 Task: Find connections with filter location Orai with filter topic #wellnesswith filter profile language Spanish with filter current company Sterlite Power with filter school Rani Durgavati Vishwavidyalaya with filter industry Racetracks with filter service category Research with filter keywords title Help Desk Worker/Desktop Support
Action: Mouse moved to (532, 65)
Screenshot: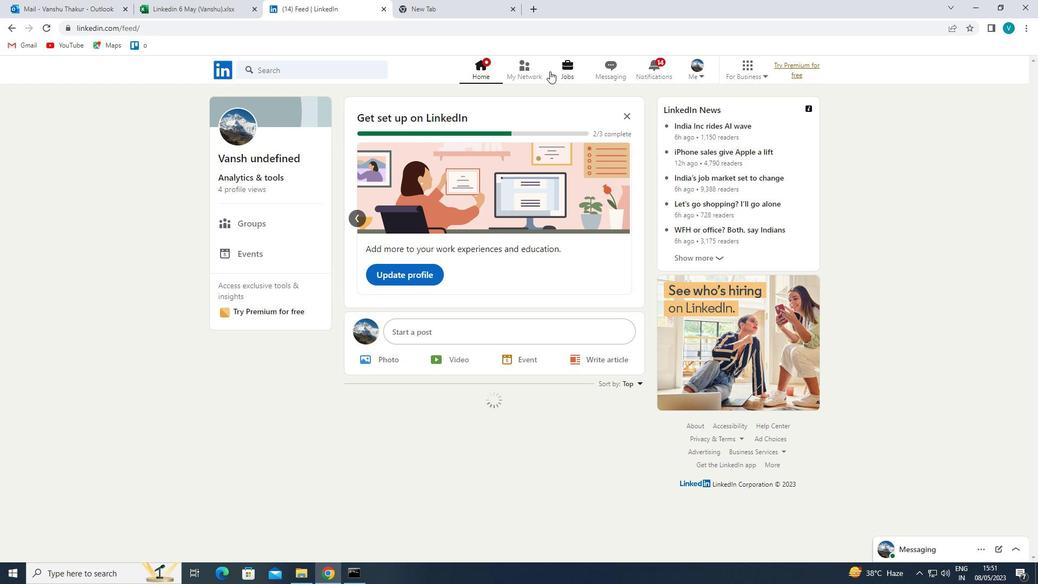 
Action: Mouse pressed left at (532, 65)
Screenshot: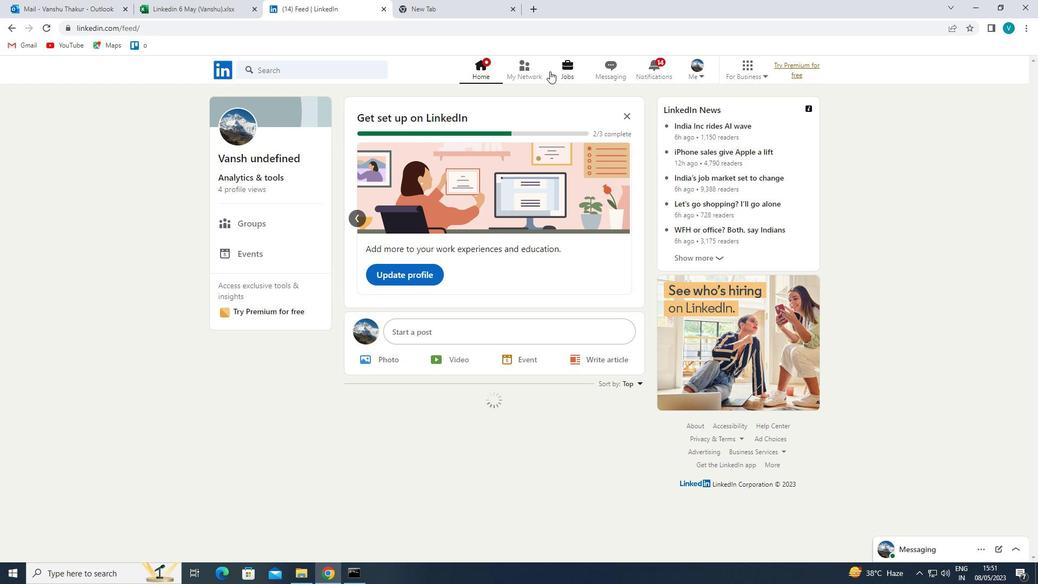 
Action: Mouse moved to (329, 122)
Screenshot: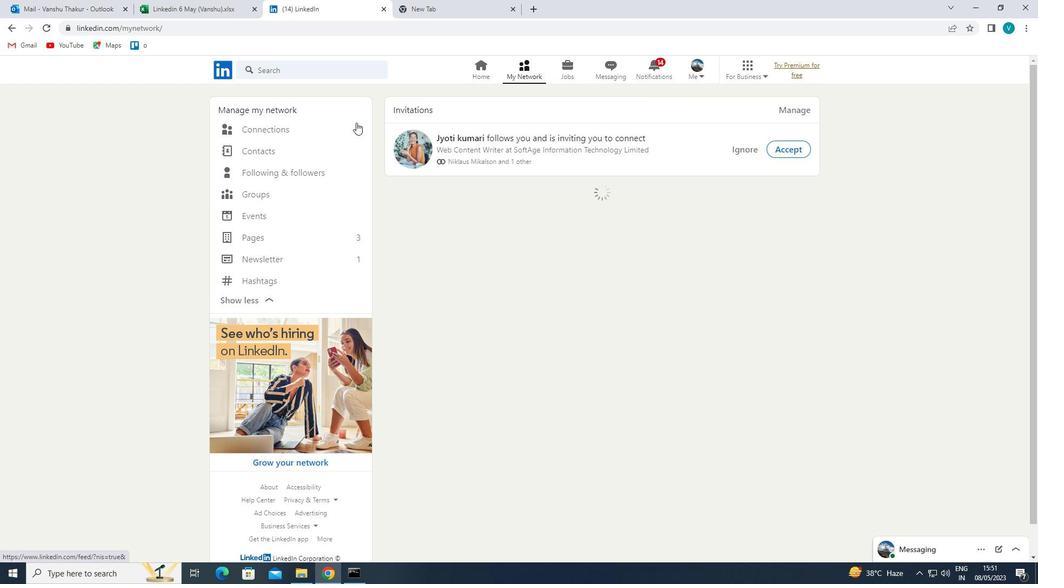 
Action: Mouse pressed left at (329, 122)
Screenshot: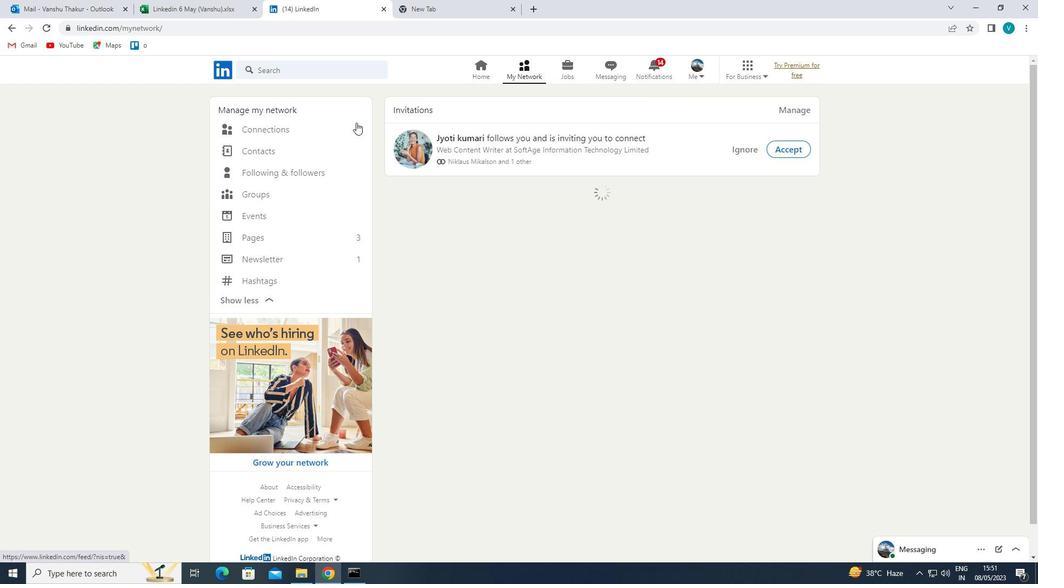 
Action: Mouse moved to (576, 130)
Screenshot: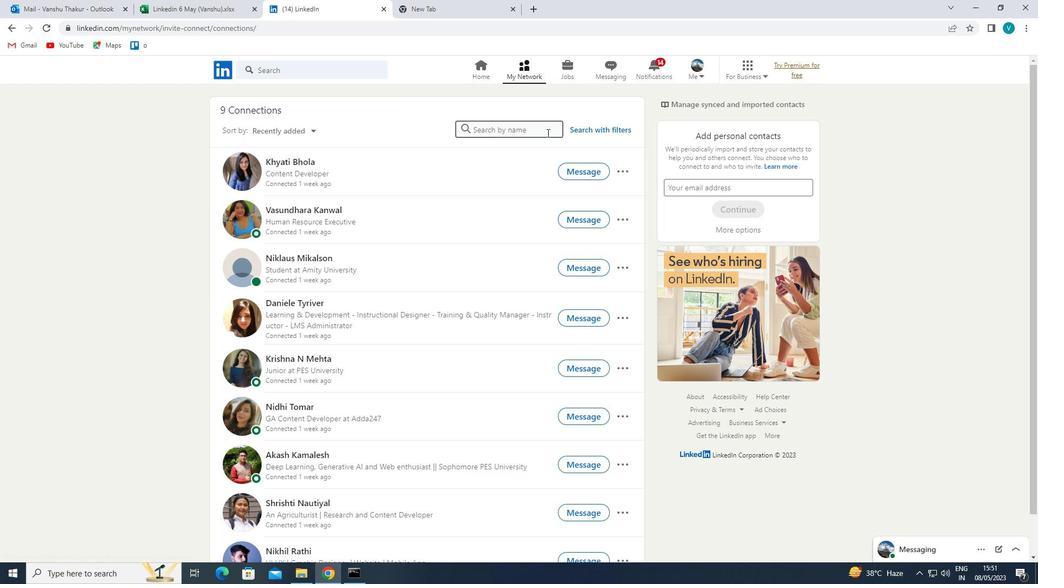 
Action: Mouse pressed left at (576, 130)
Screenshot: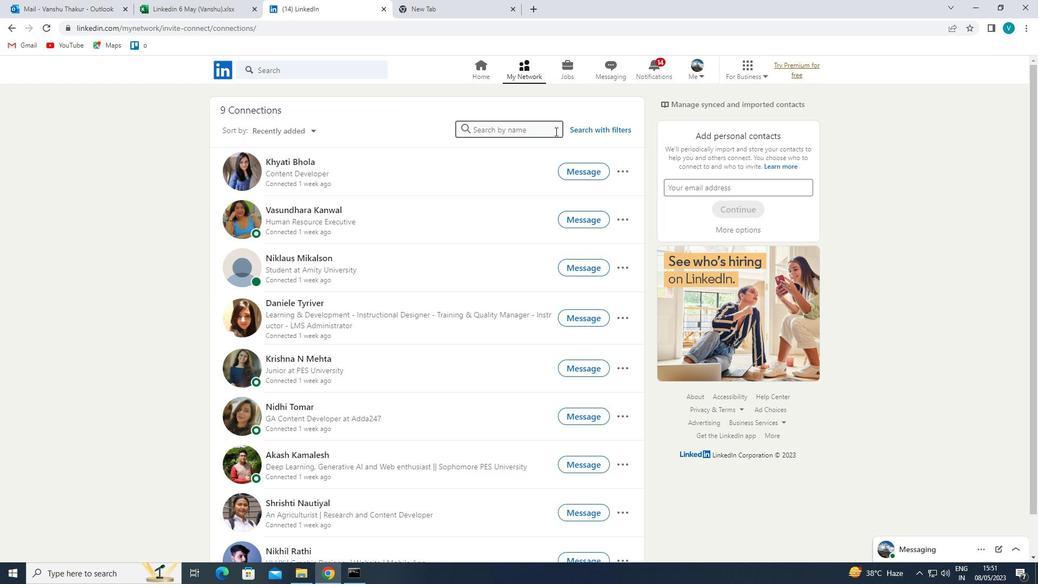 
Action: Mouse moved to (527, 98)
Screenshot: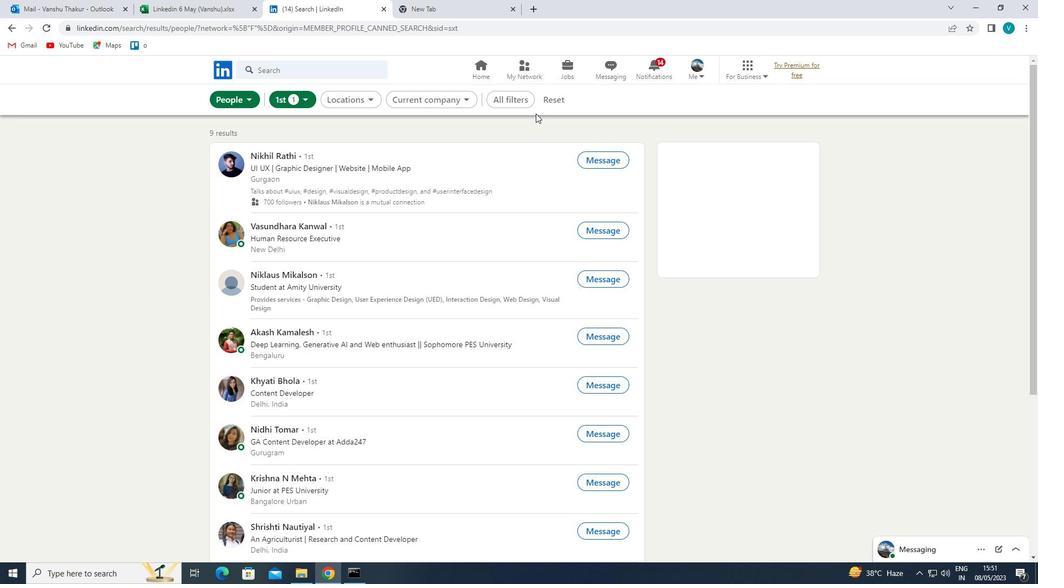 
Action: Mouse pressed left at (527, 98)
Screenshot: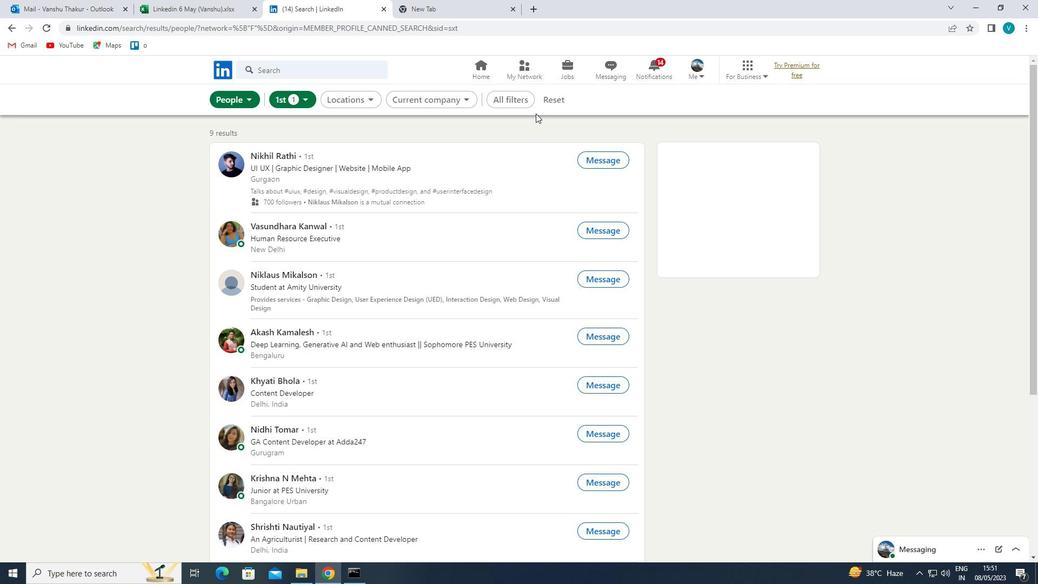 
Action: Mouse moved to (730, 185)
Screenshot: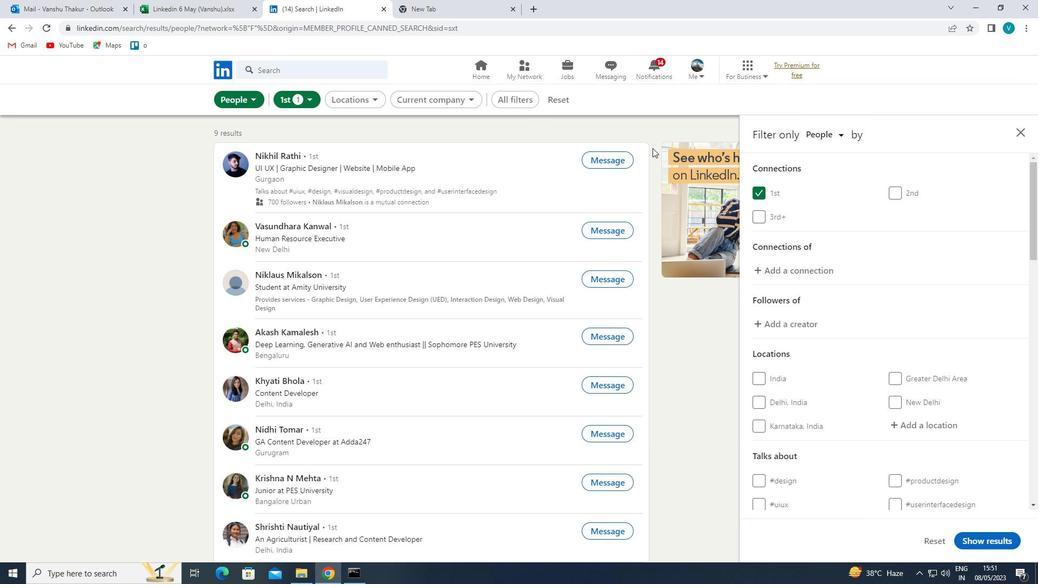 
Action: Mouse scrolled (730, 184) with delta (0, 0)
Screenshot: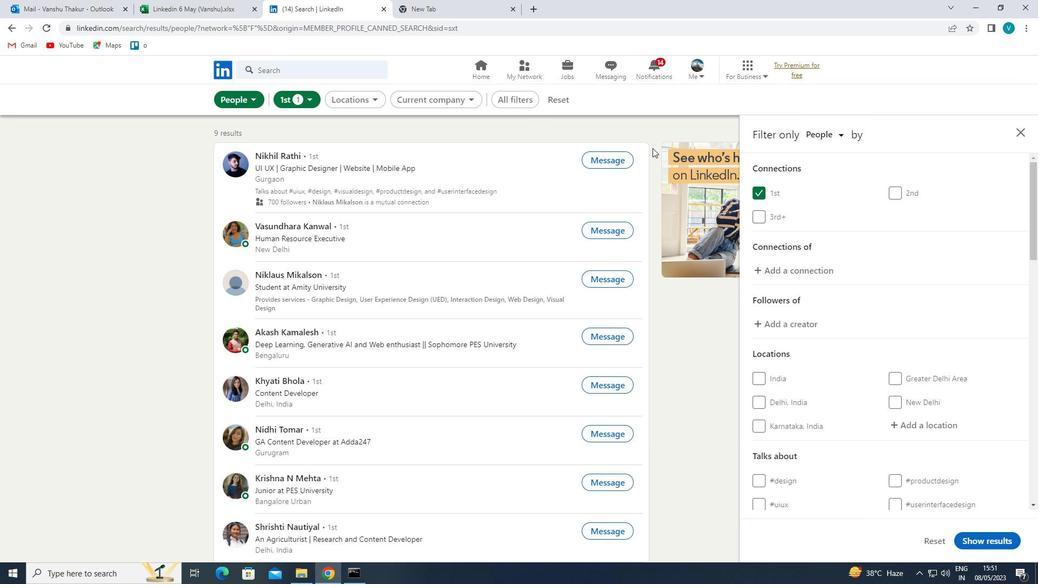 
Action: Mouse moved to (731, 187)
Screenshot: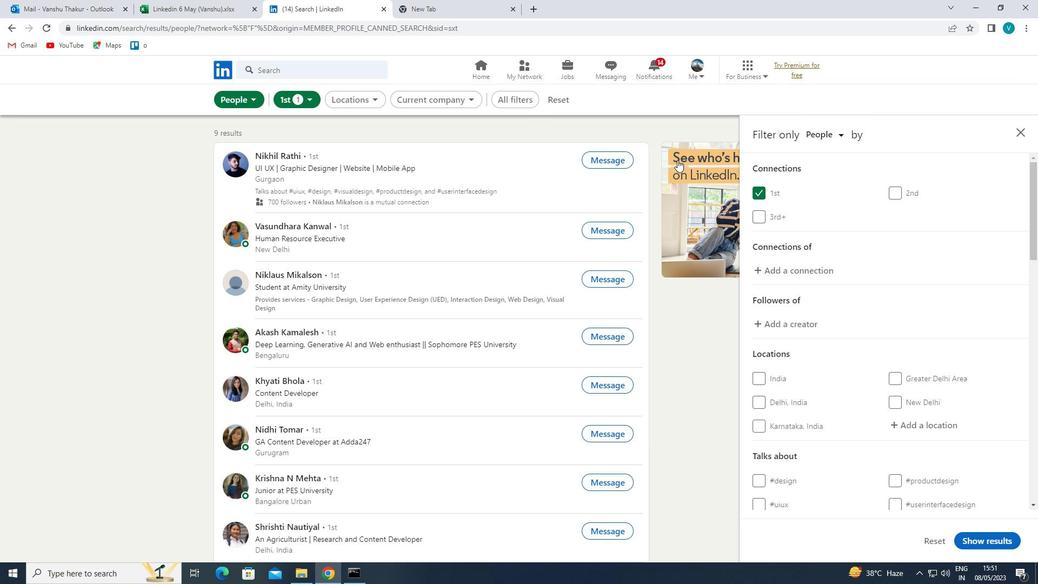 
Action: Mouse scrolled (731, 186) with delta (0, 0)
Screenshot: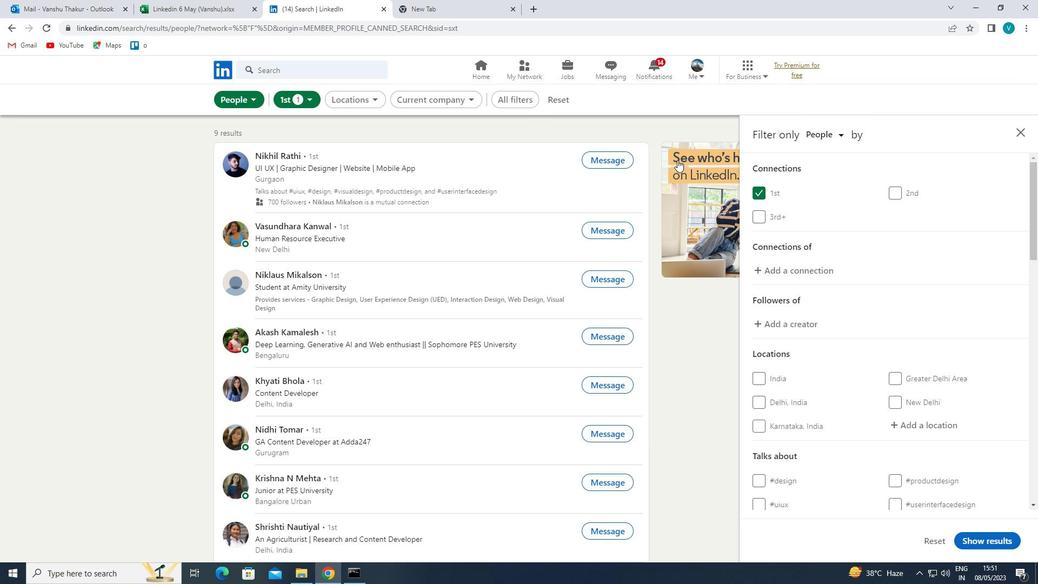 
Action: Mouse moved to (739, 193)
Screenshot: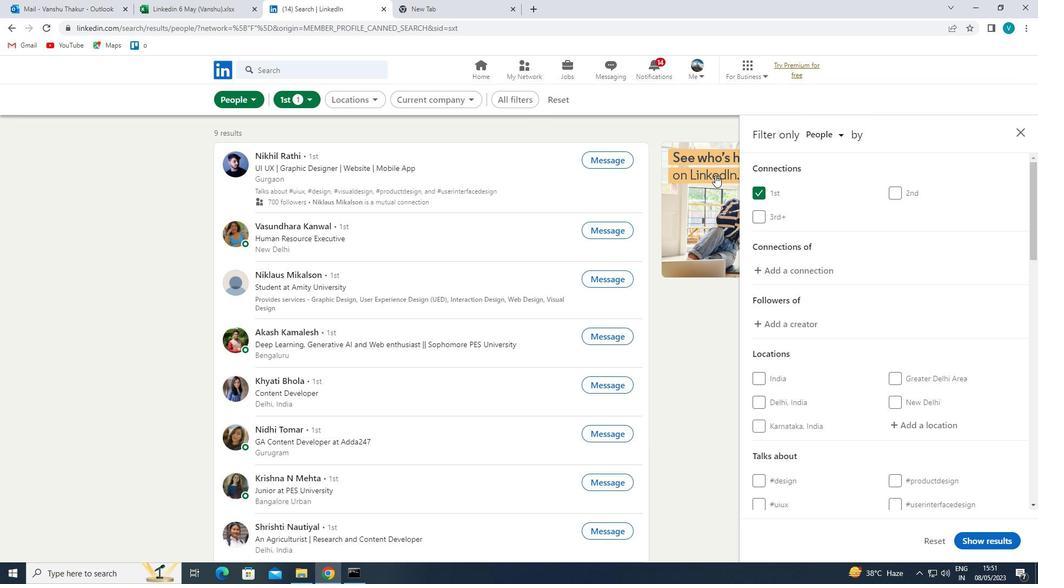 
Action: Mouse scrolled (739, 193) with delta (0, 0)
Screenshot: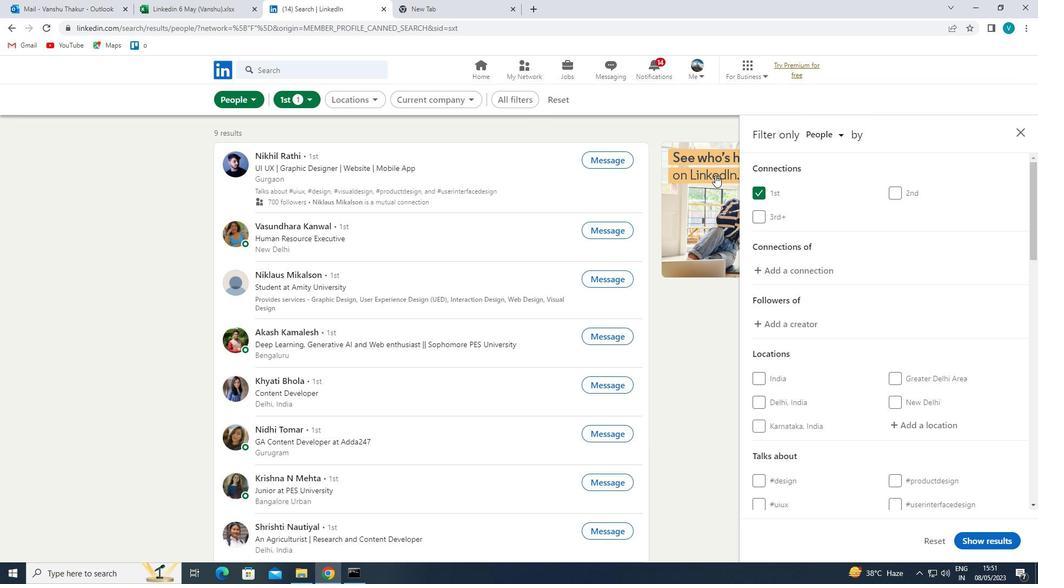 
Action: Mouse moved to (946, 310)
Screenshot: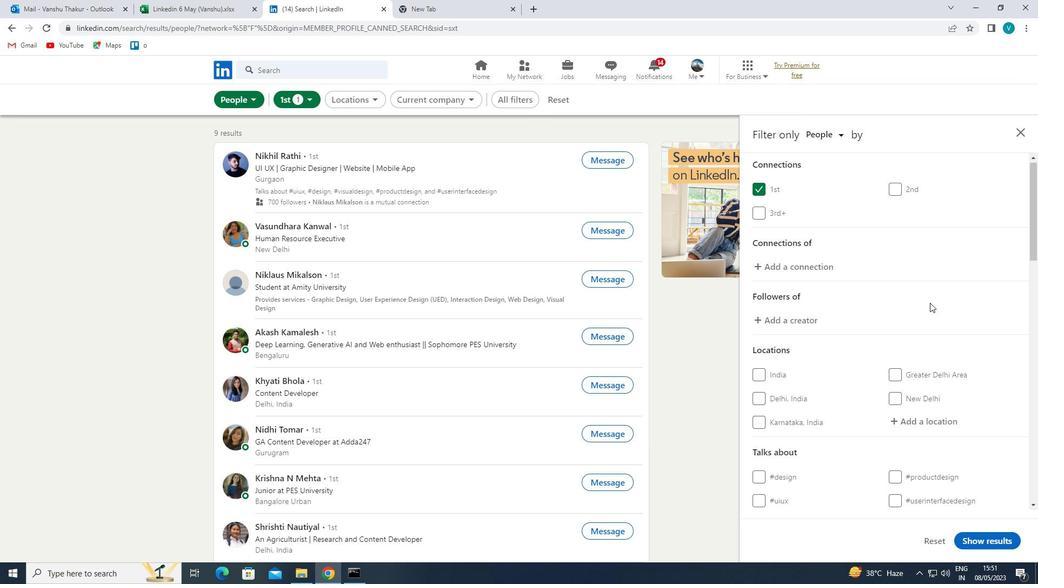 
Action: Mouse scrolled (946, 310) with delta (0, 0)
Screenshot: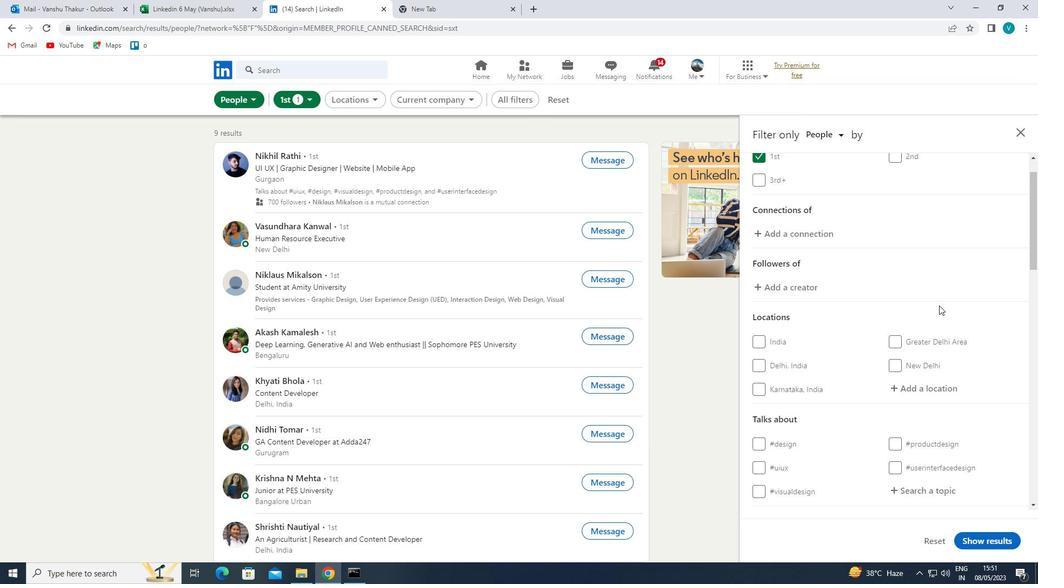 
Action: Mouse moved to (947, 312)
Screenshot: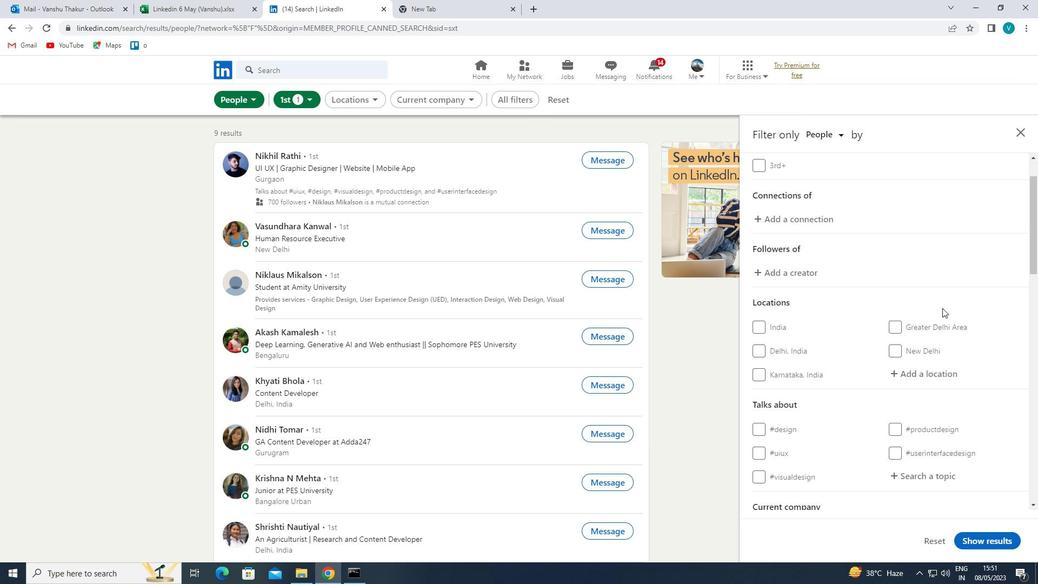 
Action: Mouse scrolled (947, 311) with delta (0, 0)
Screenshot: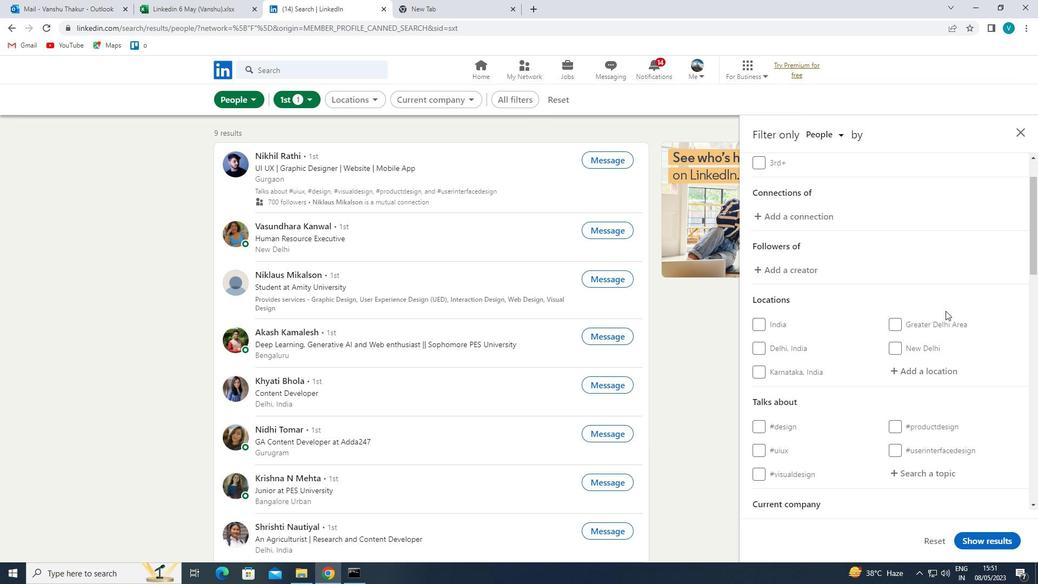
Action: Mouse moved to (954, 266)
Screenshot: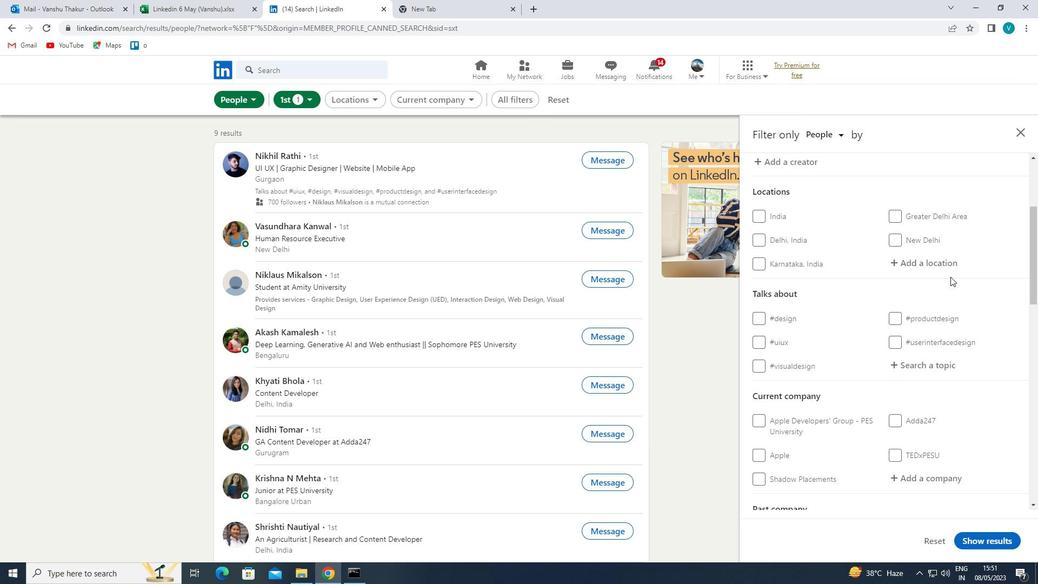 
Action: Mouse pressed left at (954, 266)
Screenshot: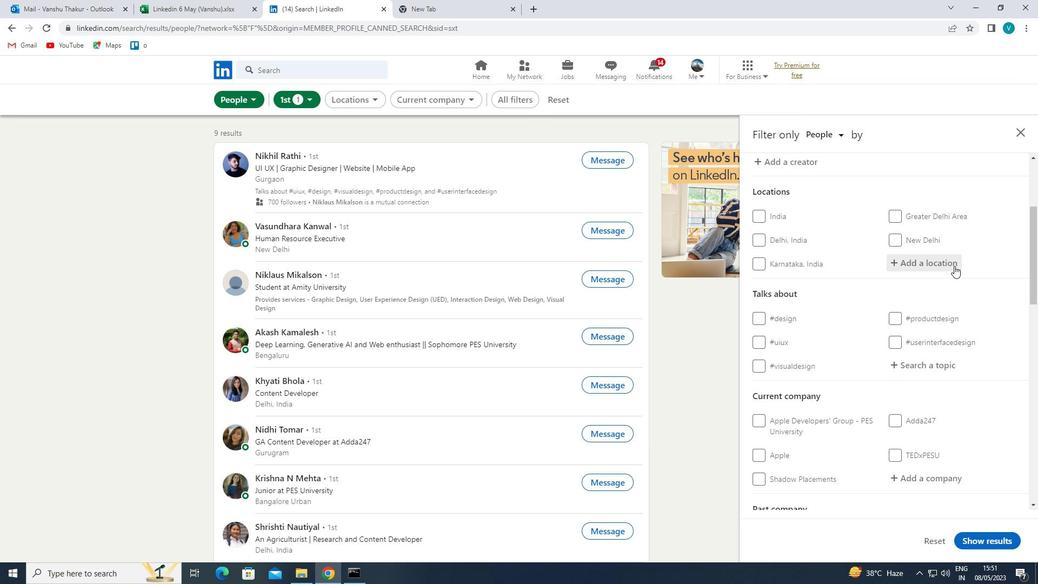 
Action: Mouse moved to (950, 262)
Screenshot: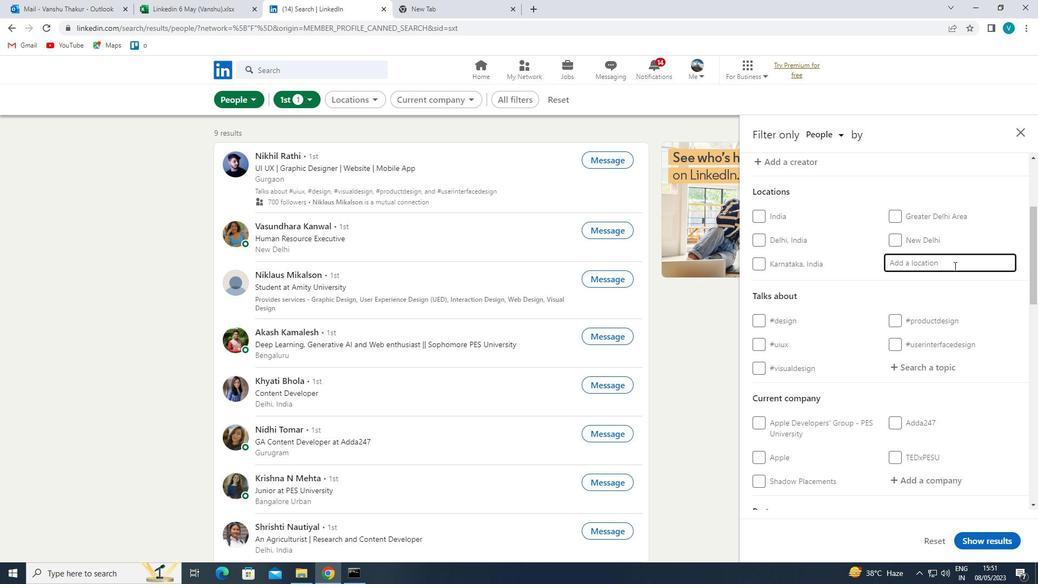 
Action: Key pressed <Key.shift>
Screenshot: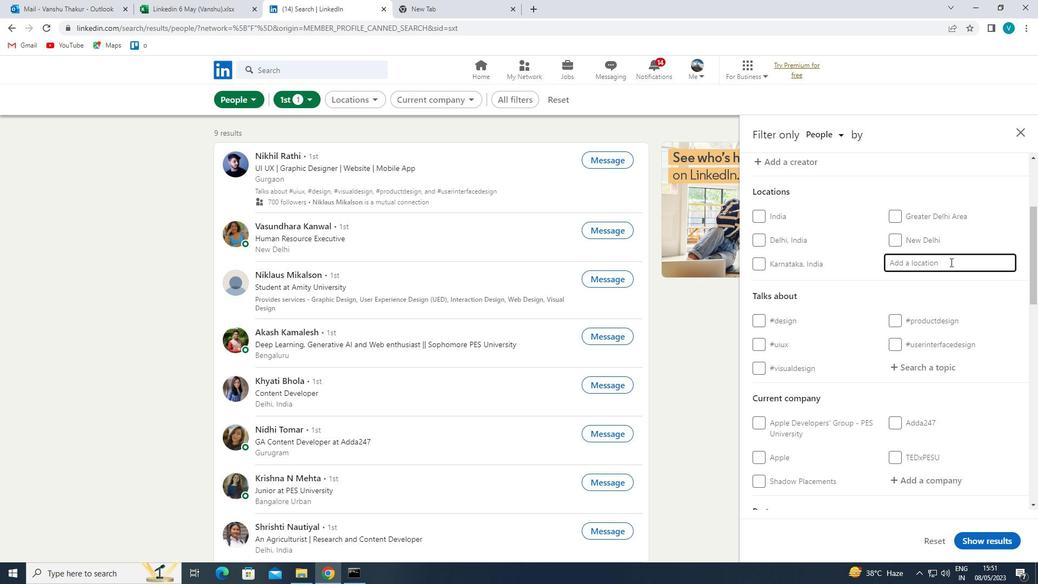 
Action: Mouse moved to (949, 261)
Screenshot: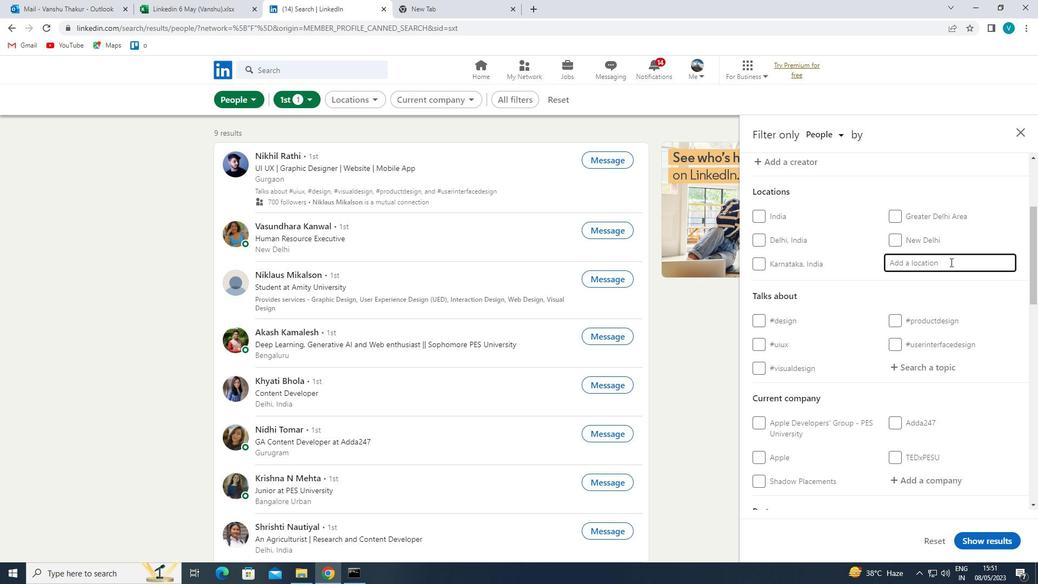 
Action: Key pressed ORAI
Screenshot: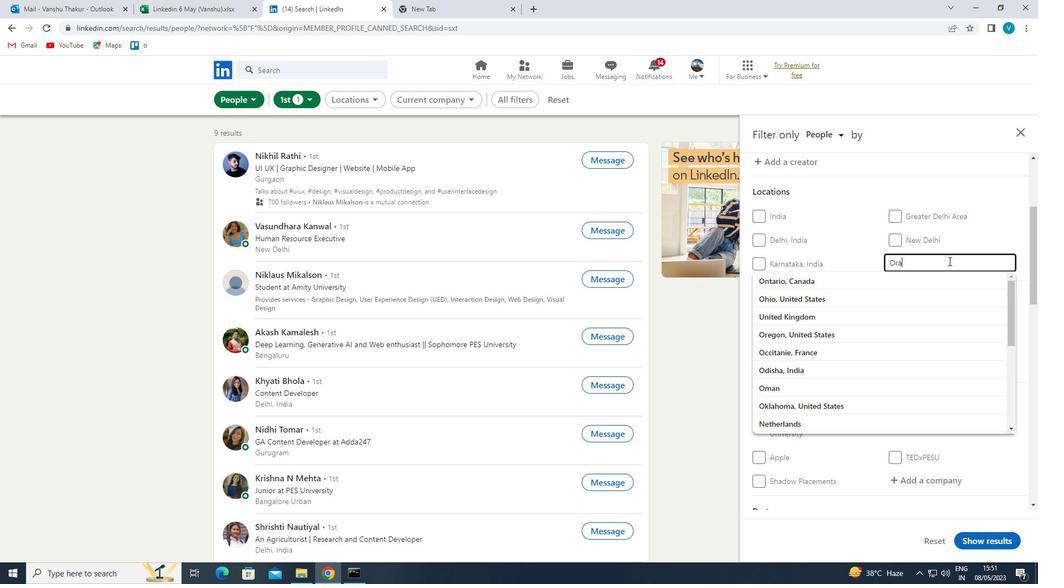 
Action: Mouse moved to (902, 273)
Screenshot: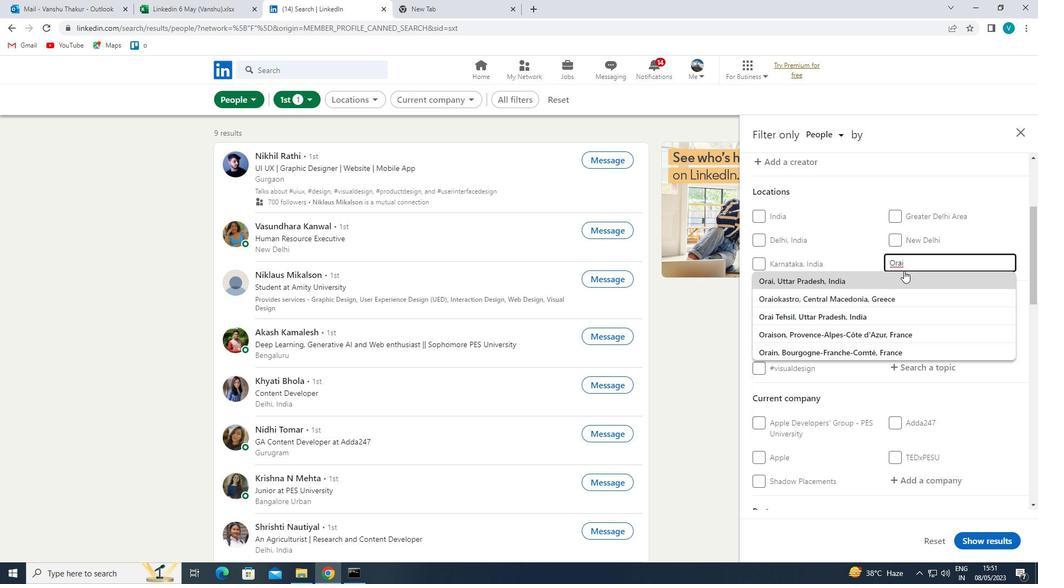 
Action: Mouse pressed left at (902, 273)
Screenshot: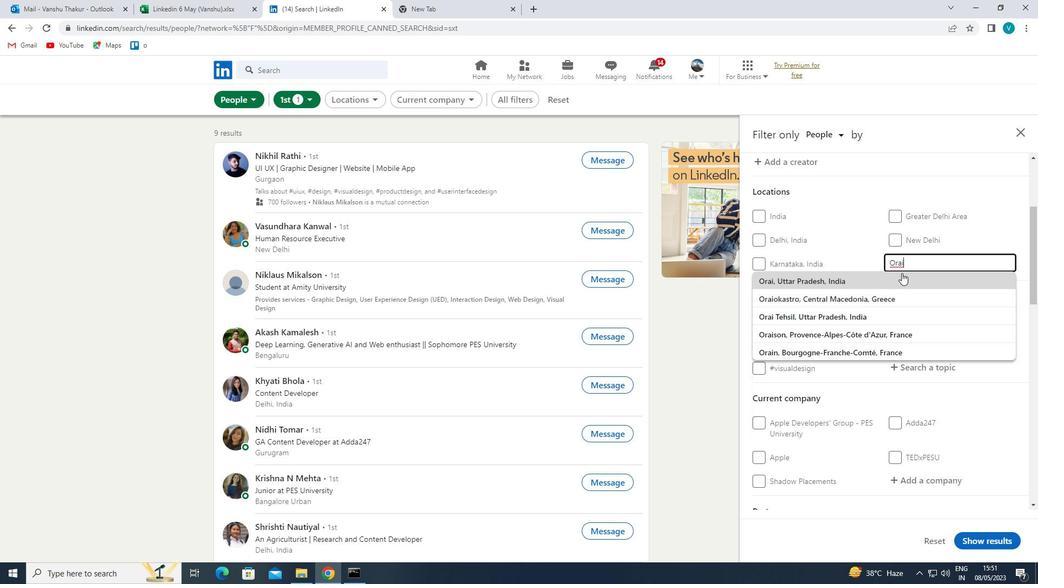 
Action: Mouse scrolled (902, 272) with delta (0, 0)
Screenshot: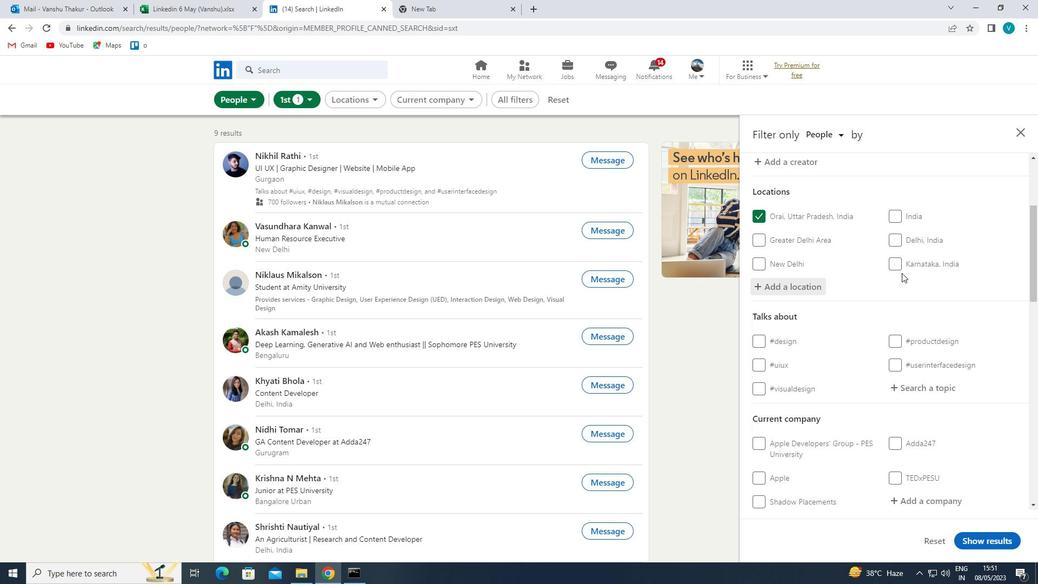 
Action: Mouse scrolled (902, 272) with delta (0, 0)
Screenshot: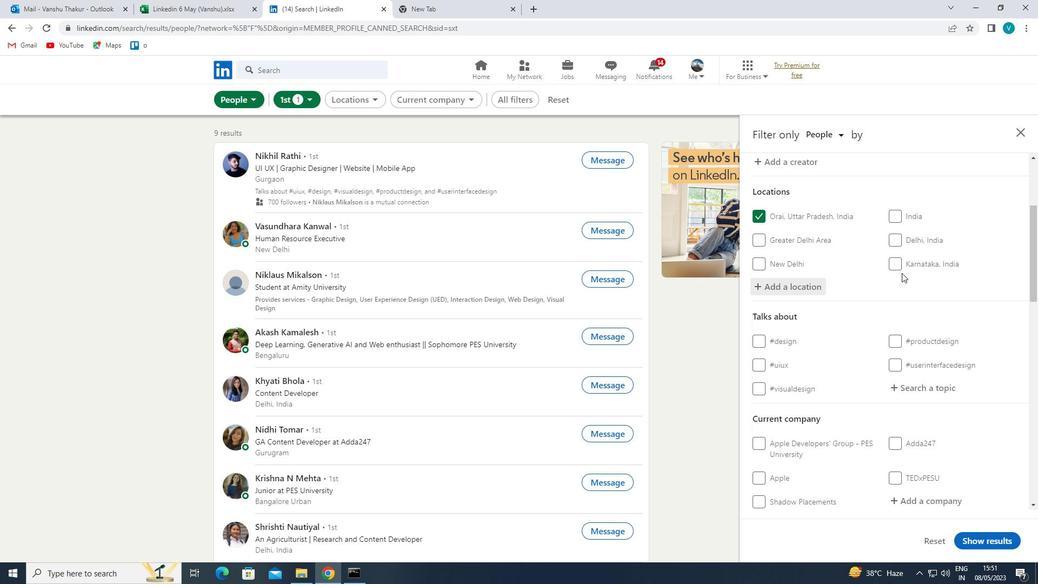 
Action: Mouse moved to (906, 280)
Screenshot: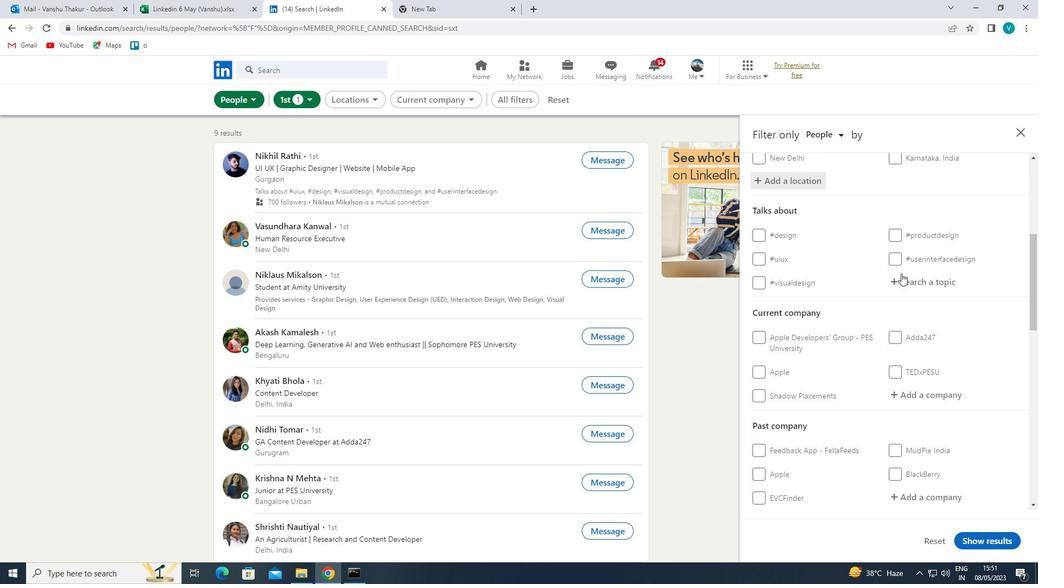 
Action: Mouse pressed left at (906, 280)
Screenshot: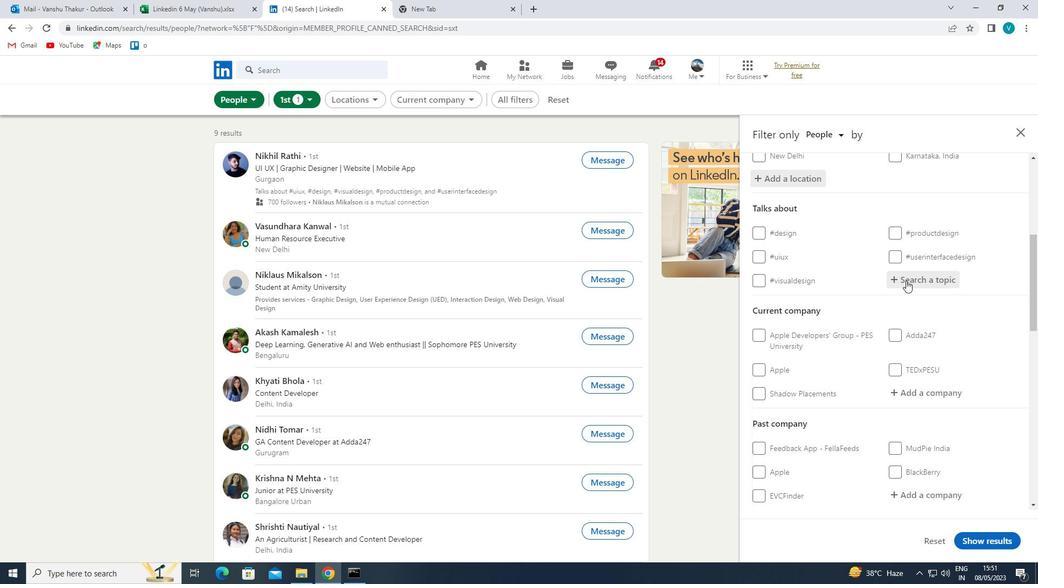 
Action: Key pressed WELLNESS
Screenshot: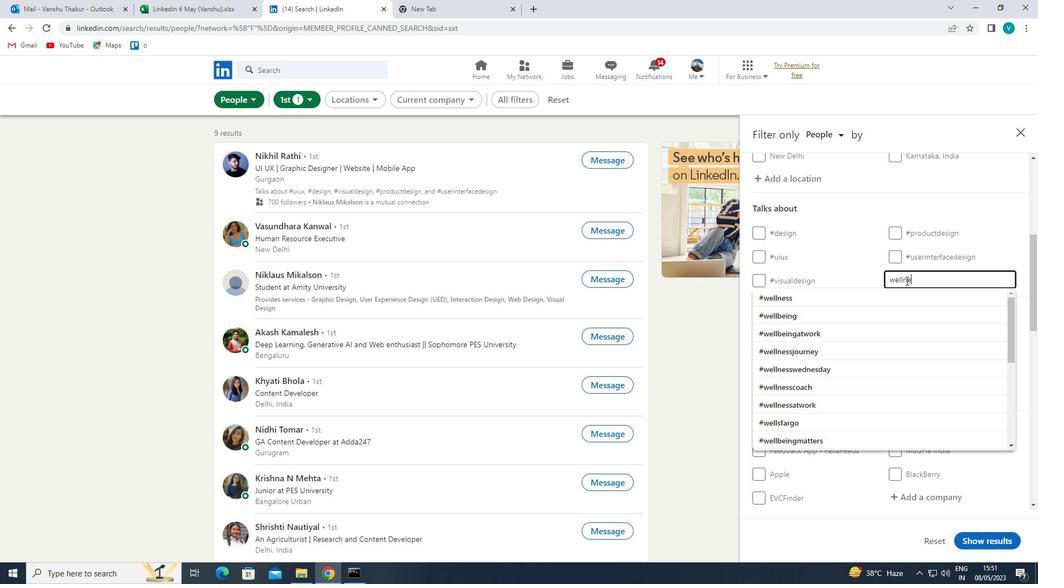 
Action: Mouse moved to (898, 293)
Screenshot: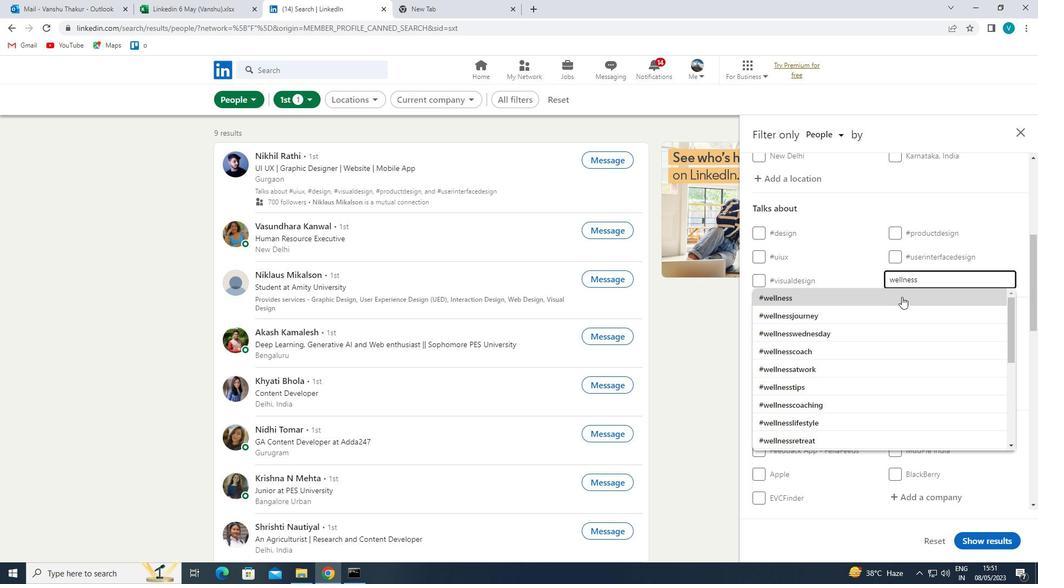
Action: Mouse pressed left at (898, 293)
Screenshot: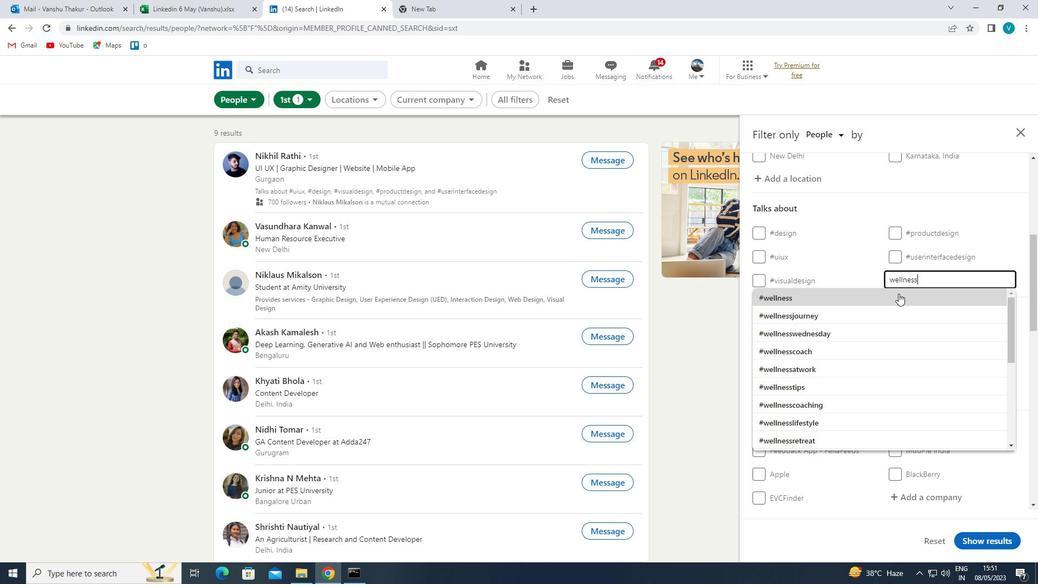 
Action: Mouse scrolled (898, 293) with delta (0, 0)
Screenshot: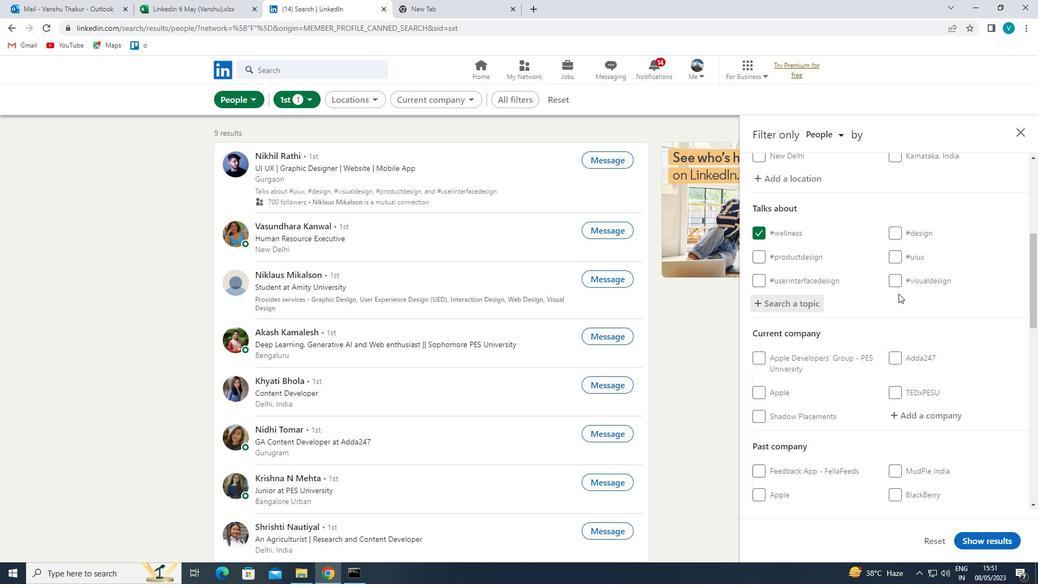 
Action: Mouse scrolled (898, 293) with delta (0, 0)
Screenshot: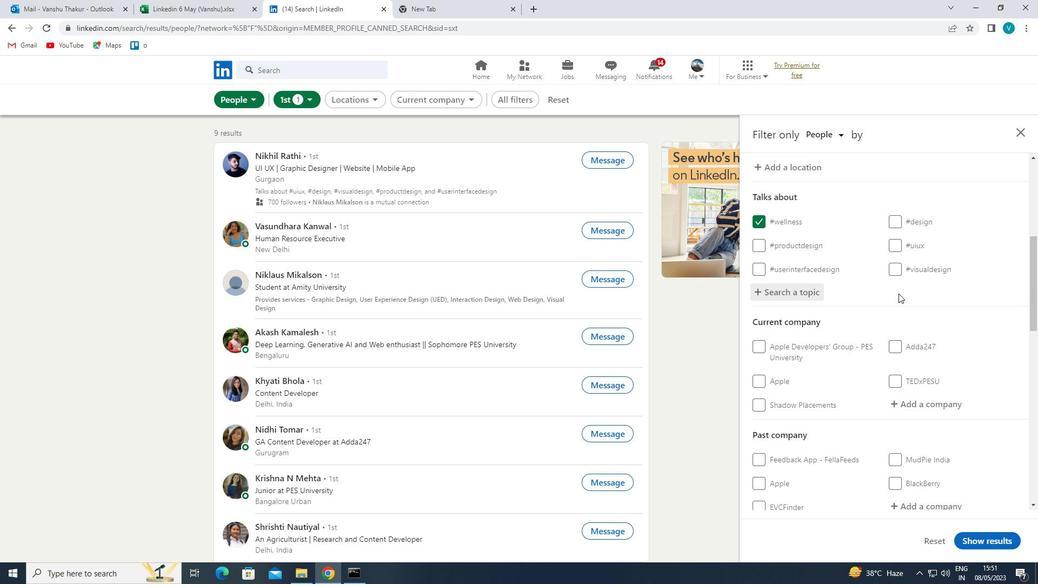 
Action: Mouse moved to (904, 301)
Screenshot: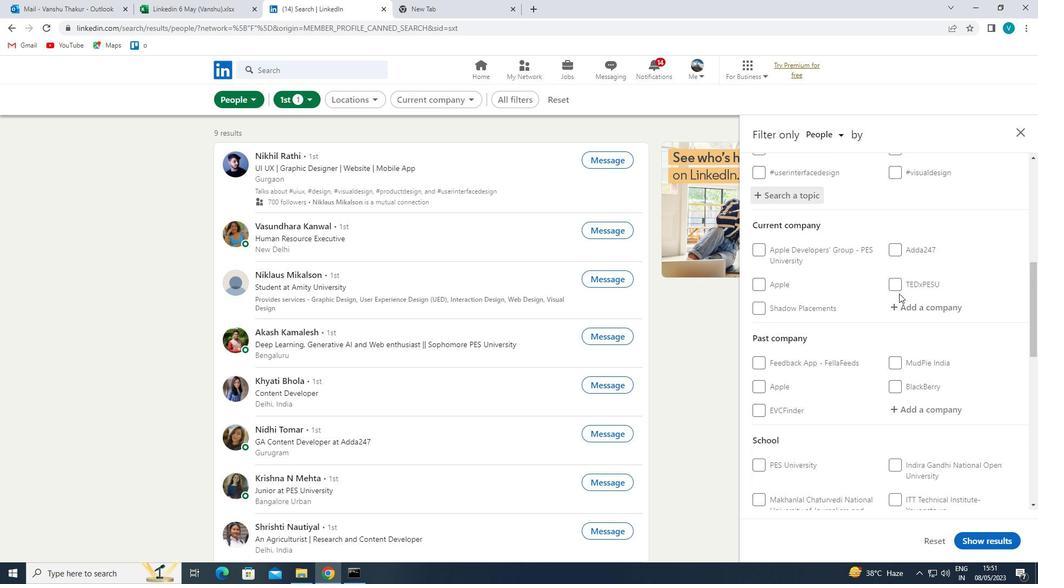 
Action: Mouse pressed left at (904, 301)
Screenshot: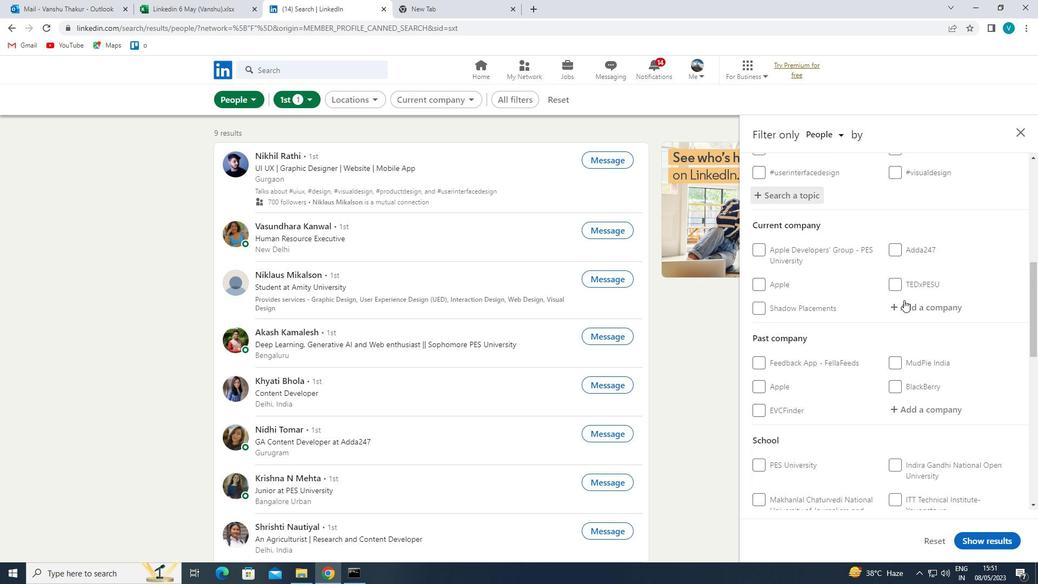 
Action: Key pressed <Key.shift>STERLITE
Screenshot: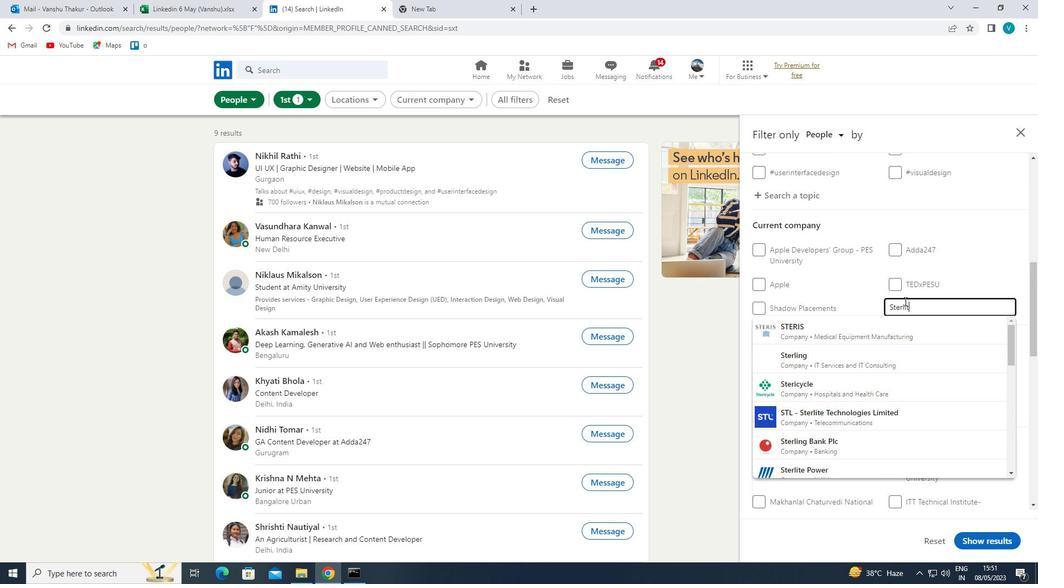 
Action: Mouse moved to (911, 361)
Screenshot: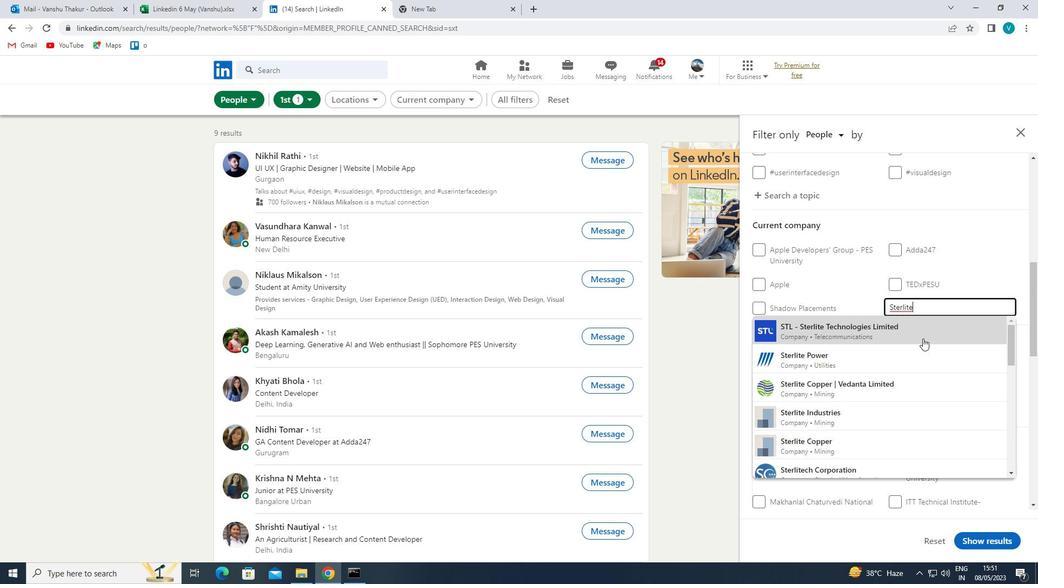 
Action: Mouse pressed left at (911, 361)
Screenshot: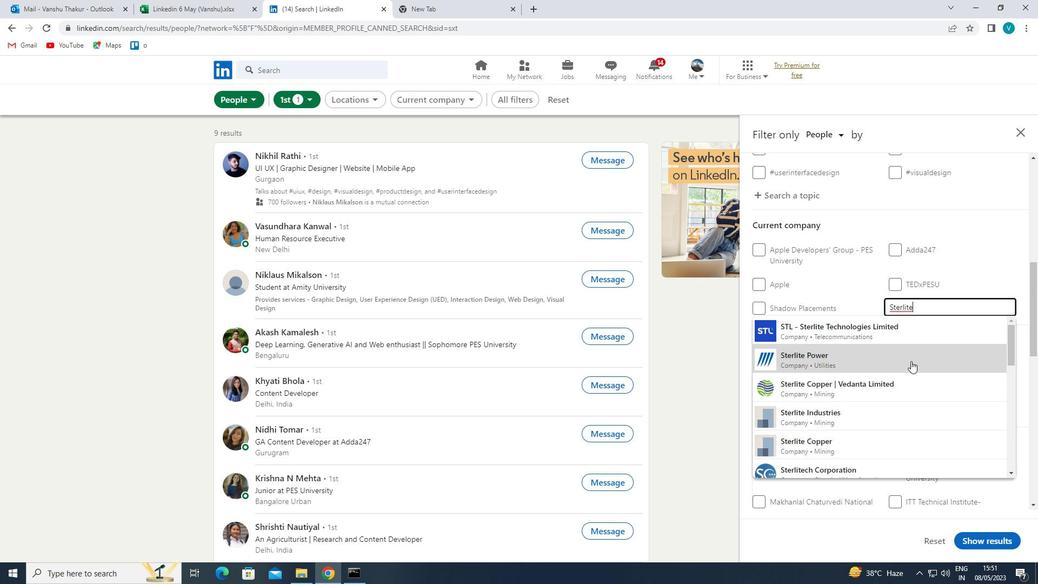 
Action: Mouse moved to (912, 361)
Screenshot: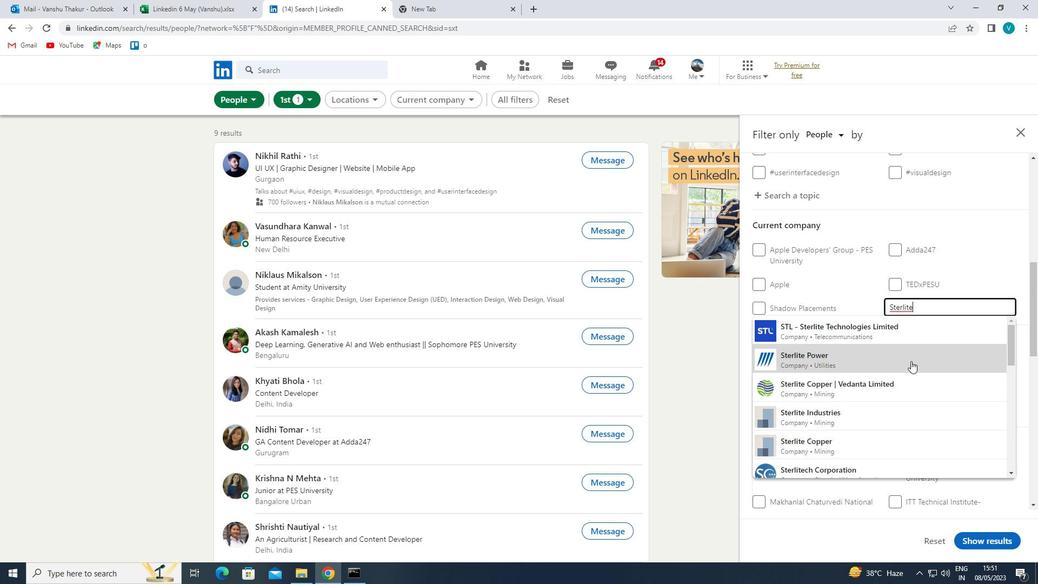 
Action: Mouse scrolled (912, 360) with delta (0, 0)
Screenshot: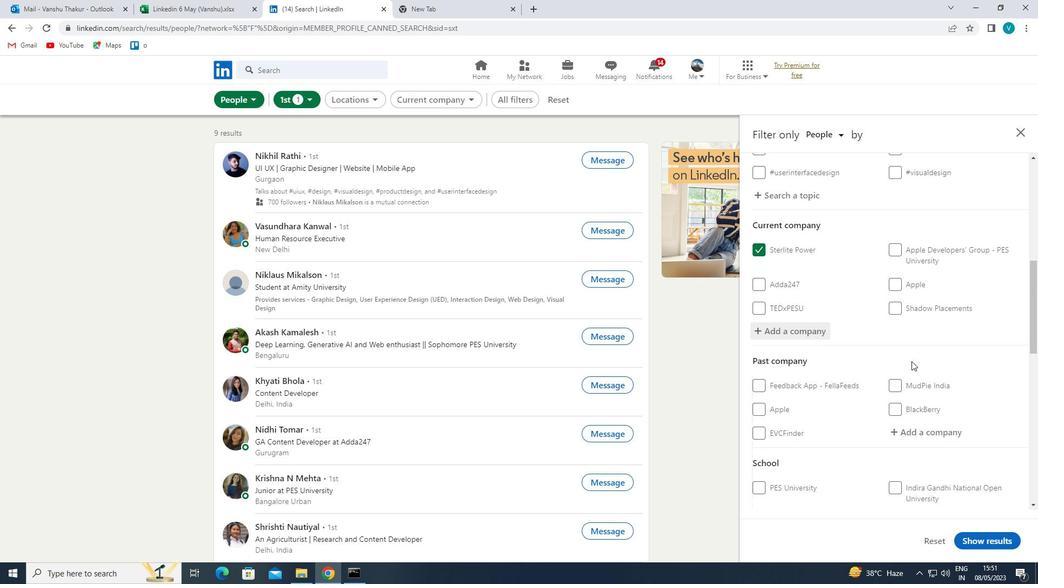 
Action: Mouse scrolled (912, 360) with delta (0, 0)
Screenshot: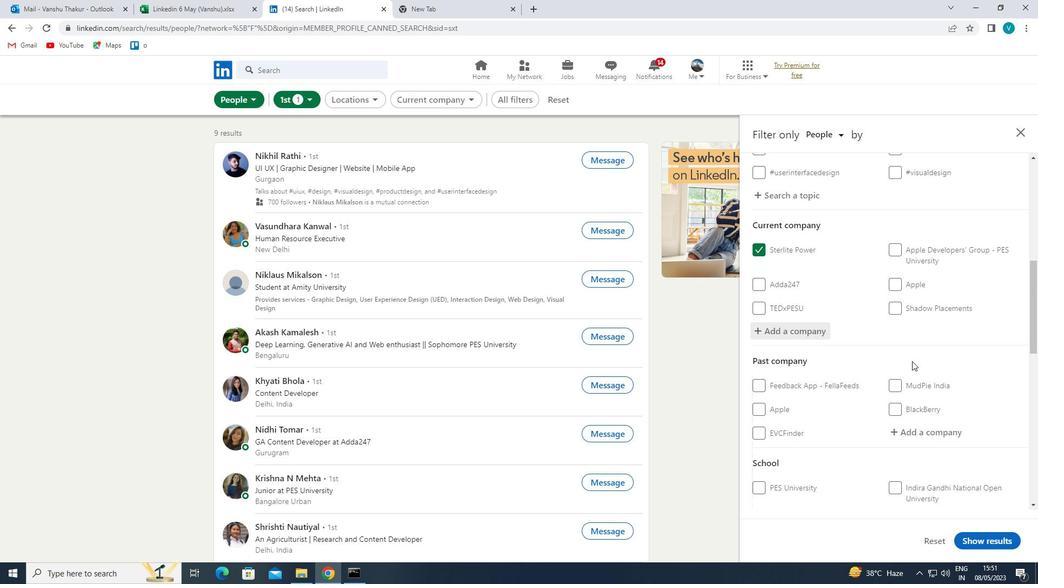 
Action: Mouse scrolled (912, 360) with delta (0, 0)
Screenshot: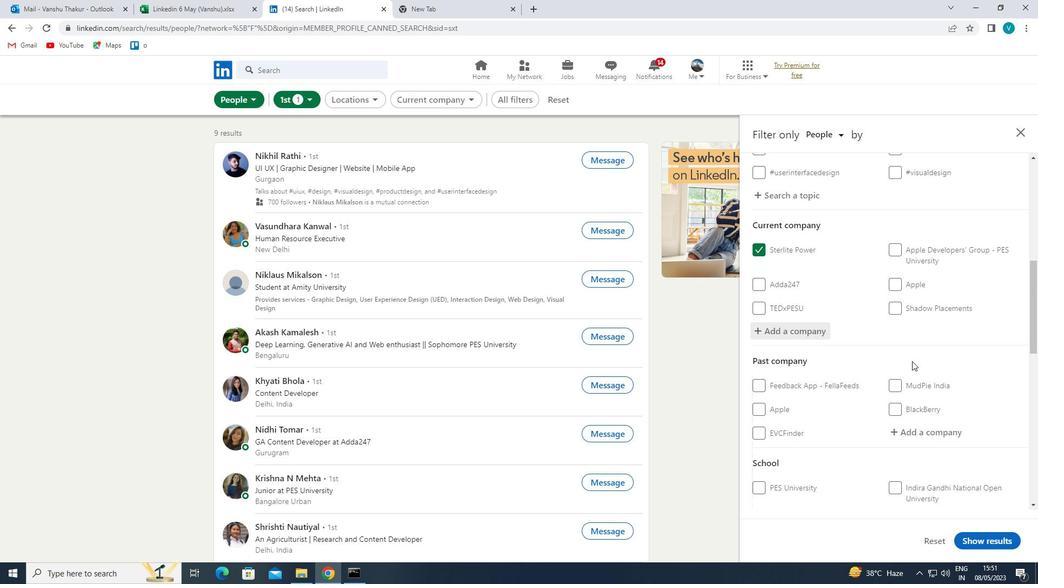 
Action: Mouse moved to (931, 402)
Screenshot: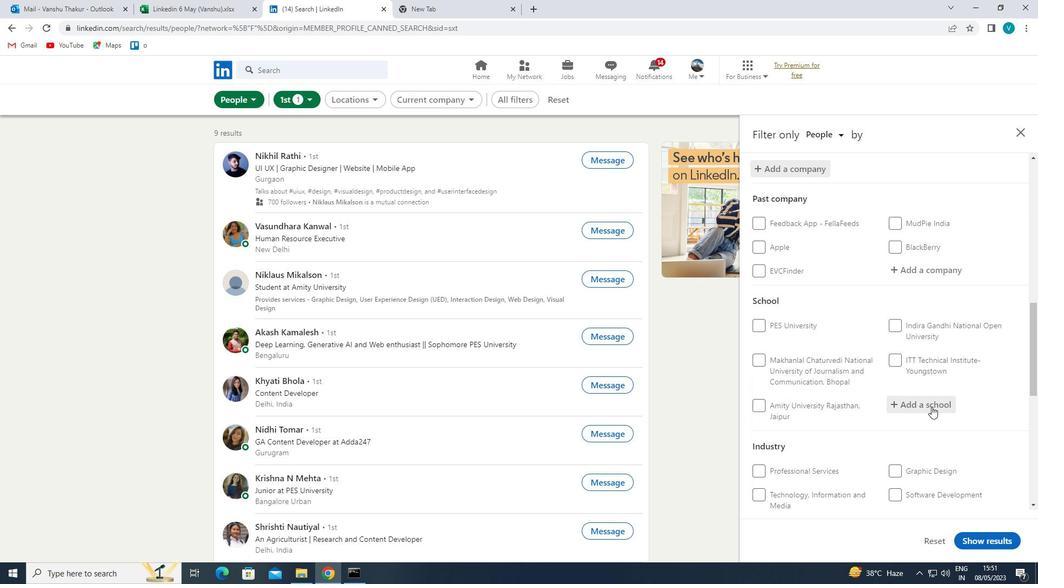 
Action: Mouse pressed left at (931, 402)
Screenshot: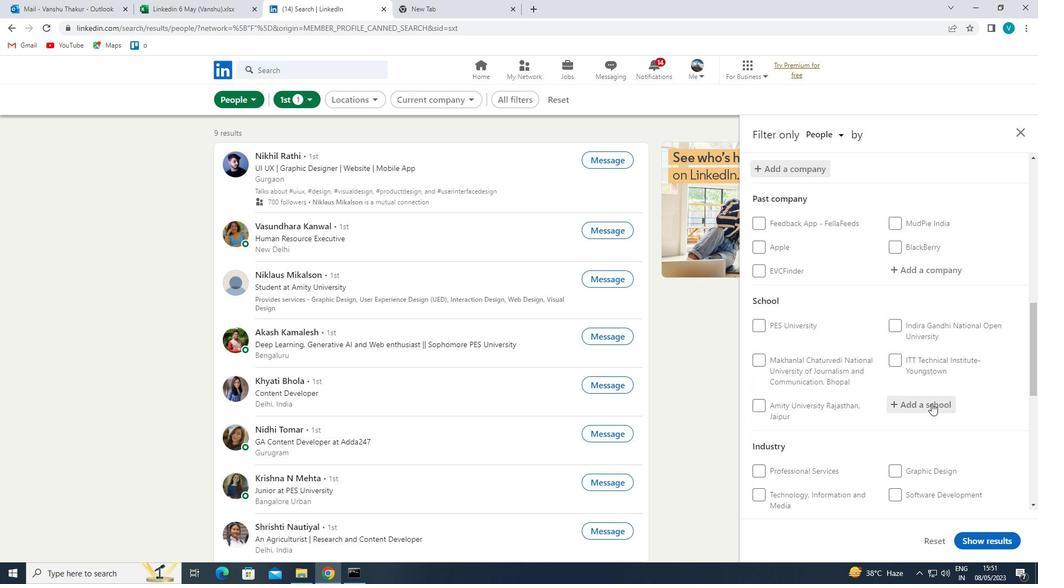 
Action: Mouse moved to (931, 402)
Screenshot: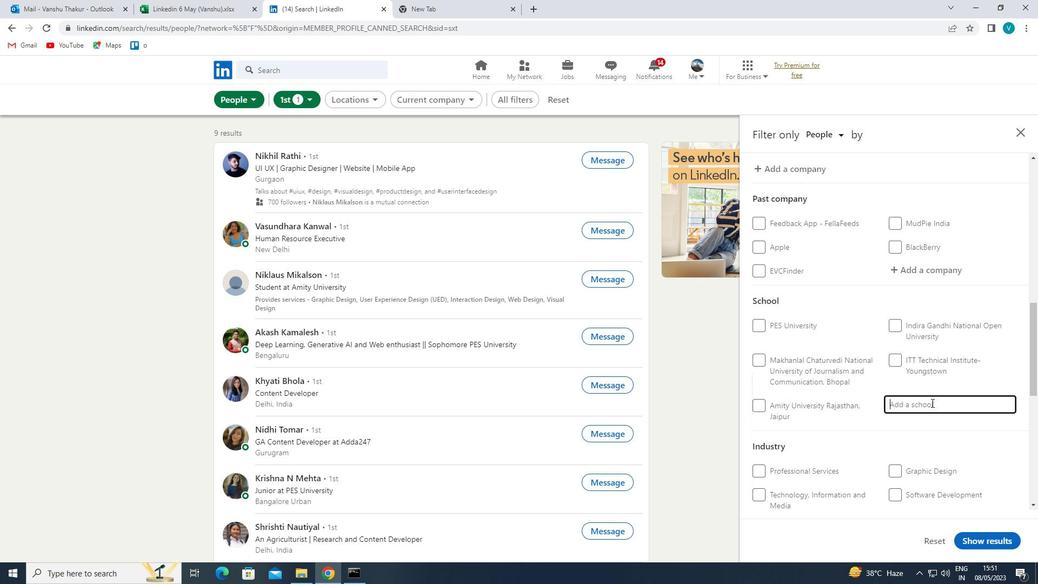 
Action: Key pressed <Key.shift>RANI<Key.space><Key.shift><Key.shift><Key.shift><Key.shift><Key.shift><Key.shift>DURGAVATI
Screenshot: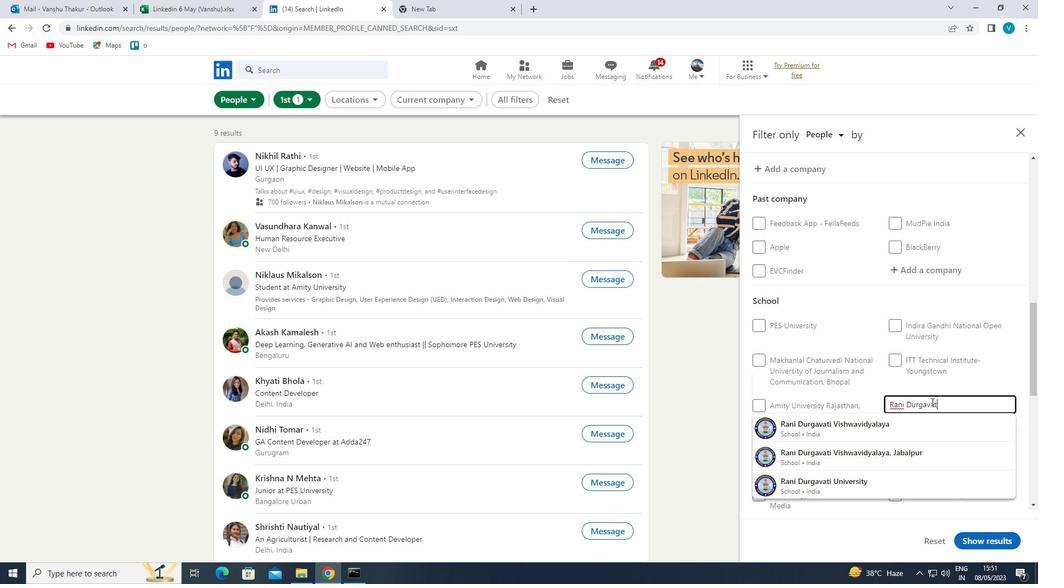 
Action: Mouse moved to (926, 417)
Screenshot: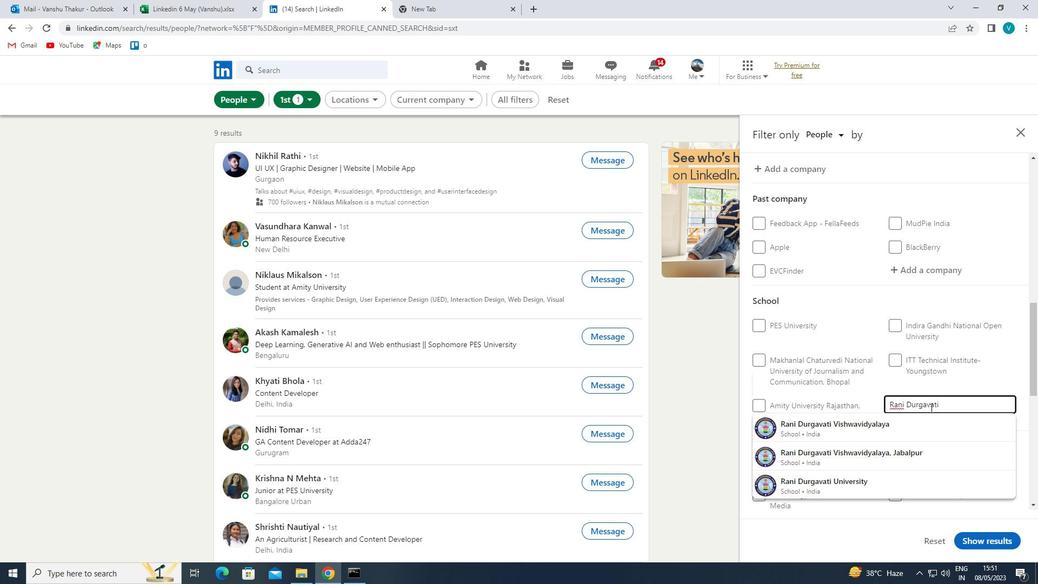 
Action: Mouse pressed left at (926, 417)
Screenshot: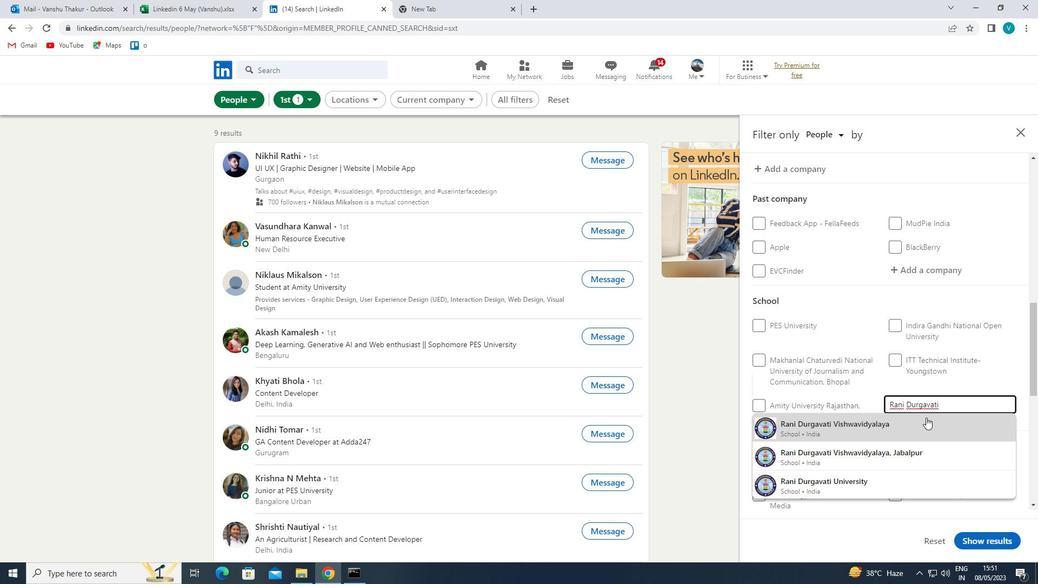 
Action: Mouse scrolled (926, 416) with delta (0, 0)
Screenshot: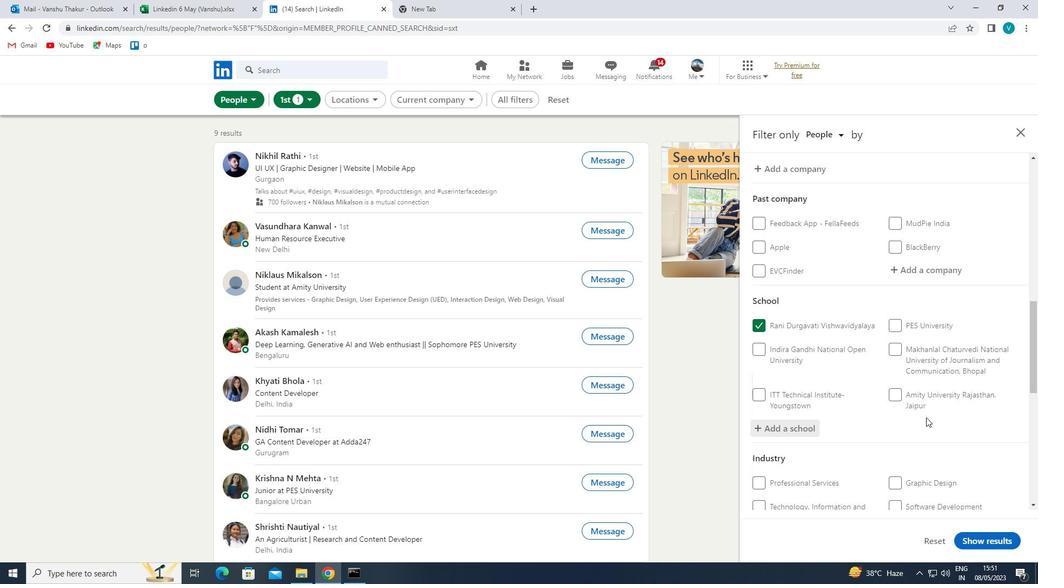 
Action: Mouse scrolled (926, 416) with delta (0, 0)
Screenshot: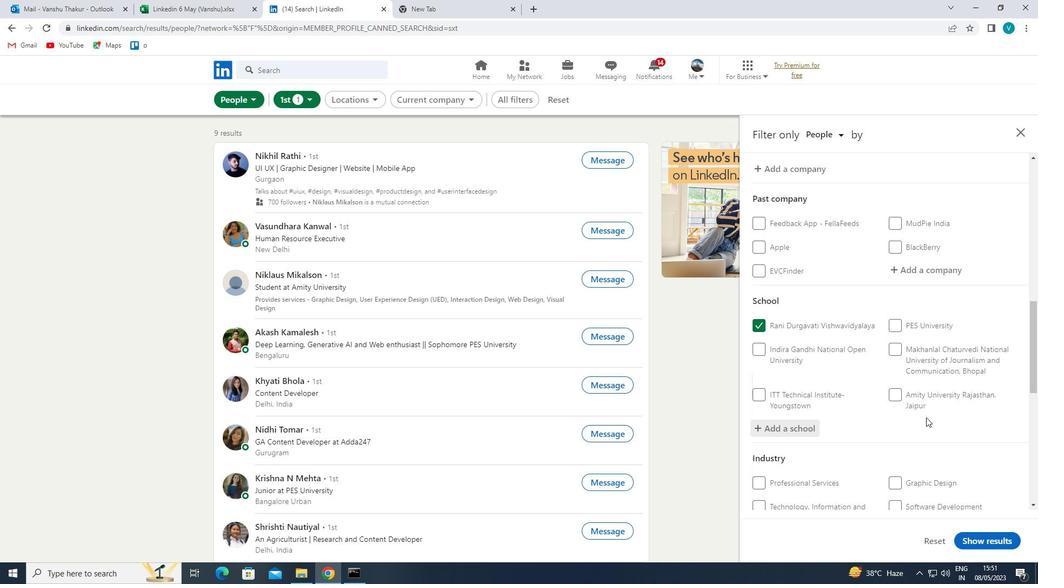 
Action: Mouse scrolled (926, 416) with delta (0, 0)
Screenshot: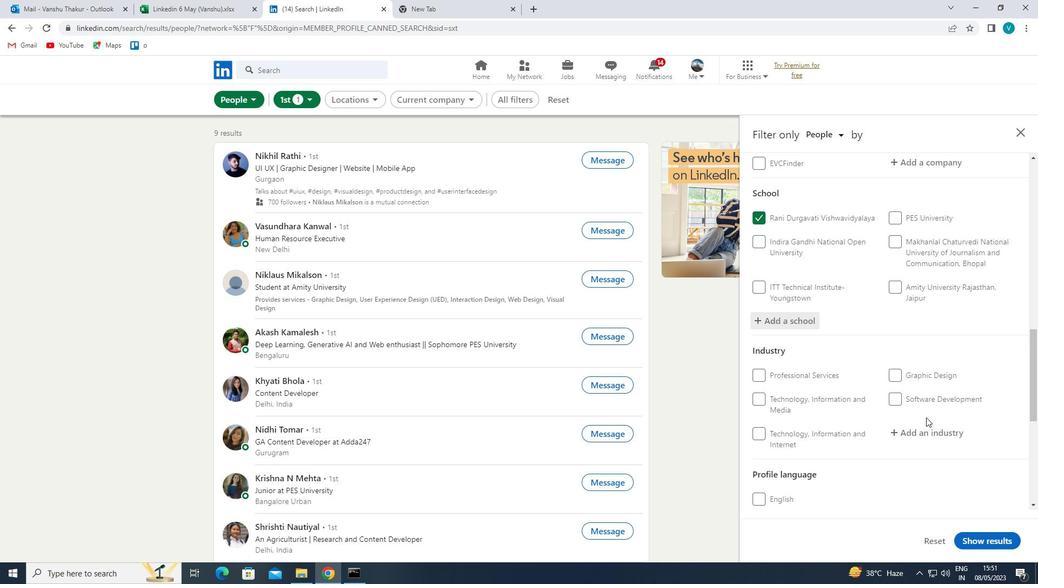 
Action: Mouse moved to (929, 377)
Screenshot: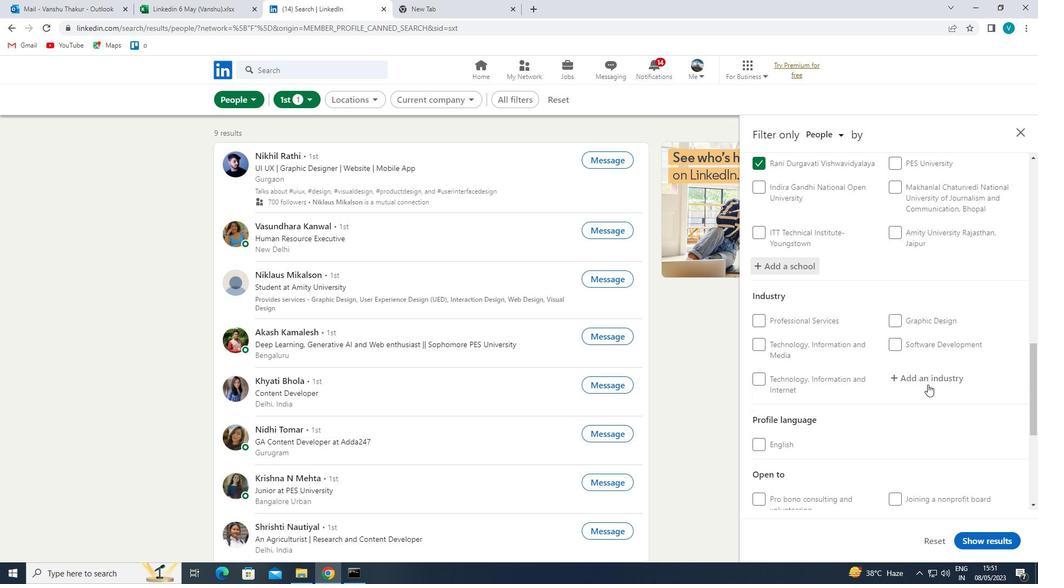
Action: Mouse pressed left at (929, 377)
Screenshot: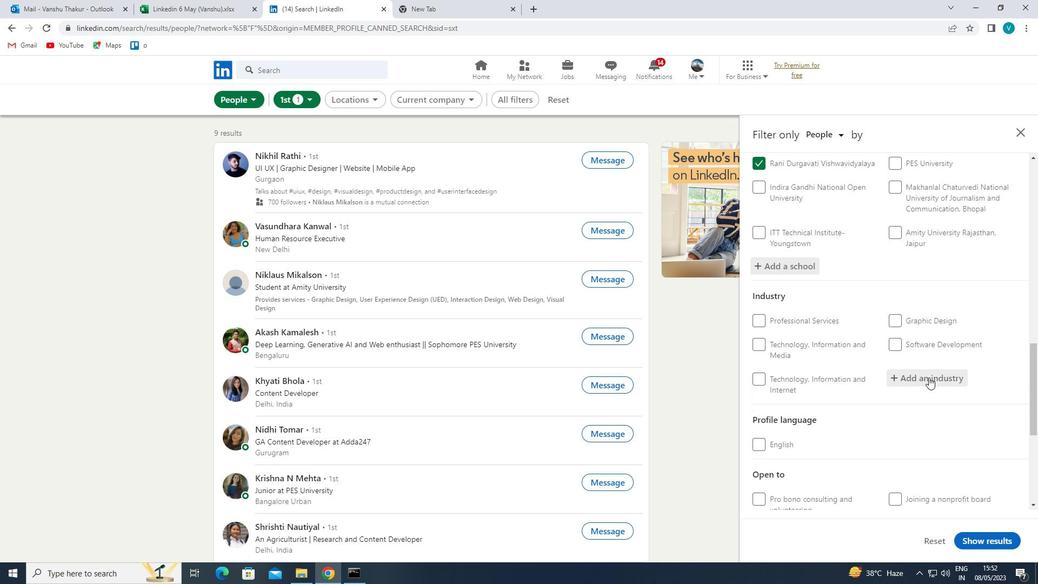 
Action: Key pressed <Key.shift>RACE
Screenshot: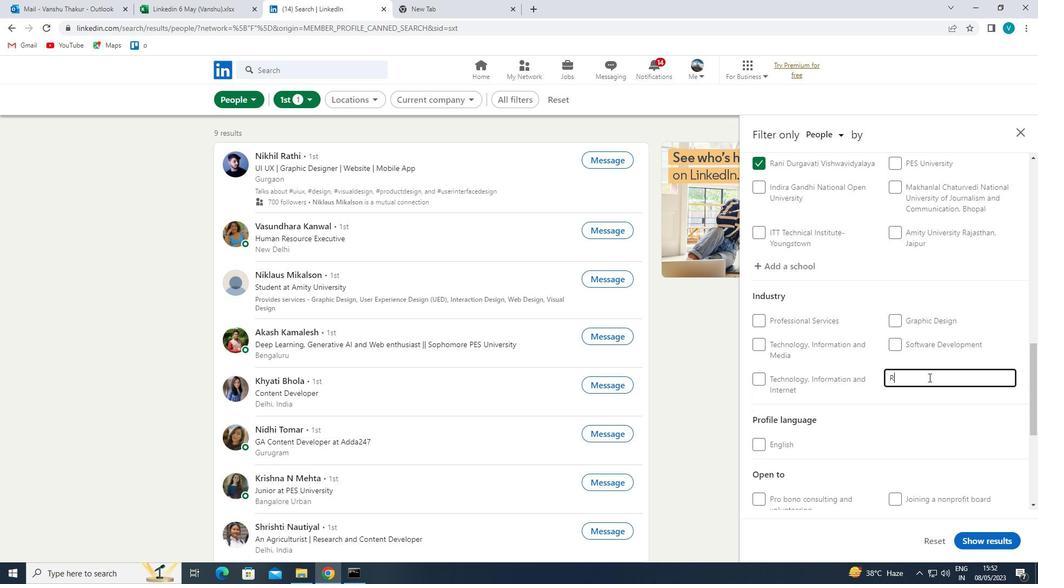 
Action: Mouse moved to (927, 376)
Screenshot: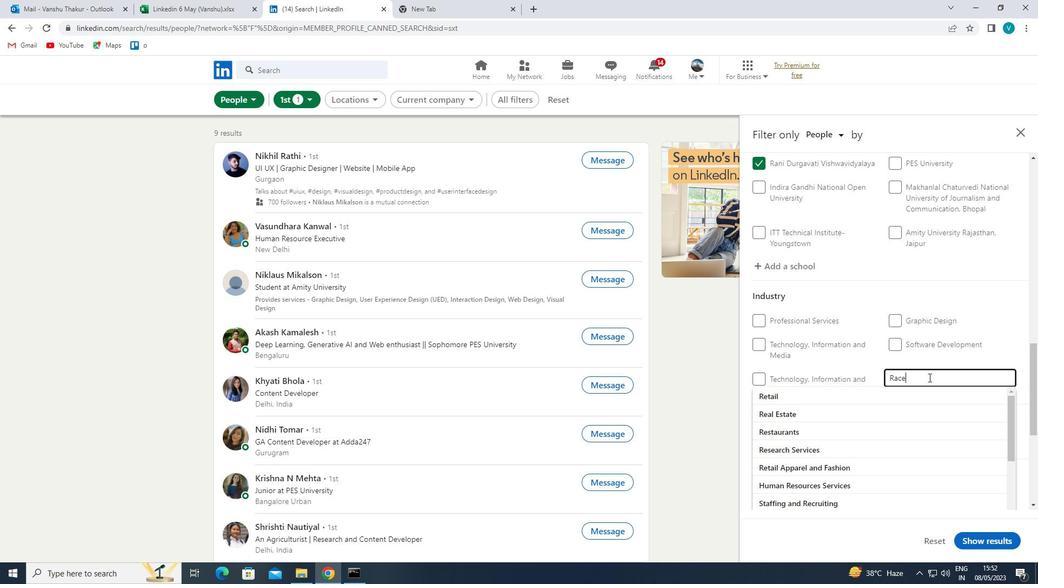 
Action: Key pressed TA<Key.backspace>
Screenshot: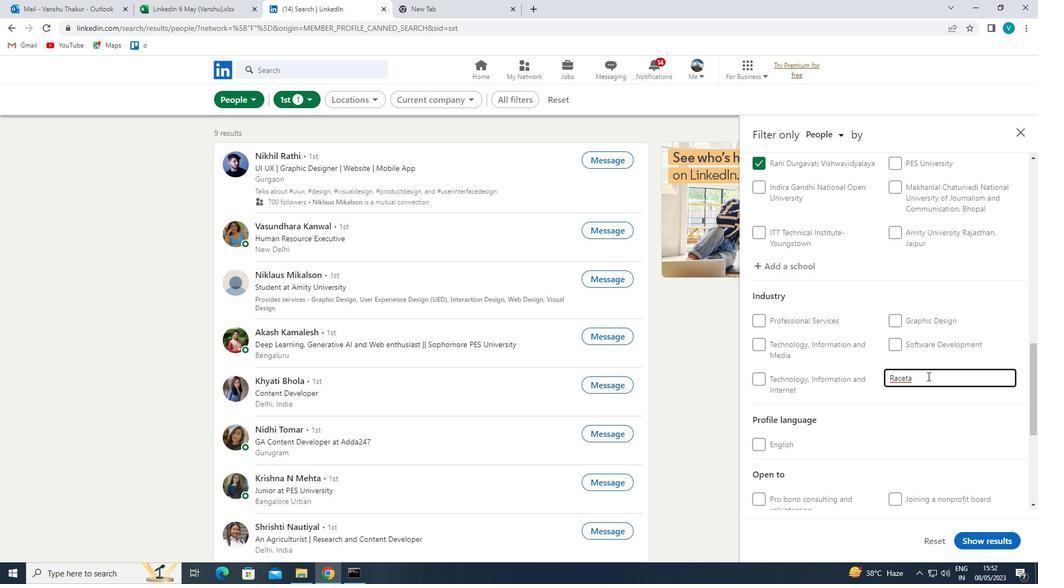 
Action: Mouse moved to (884, 399)
Screenshot: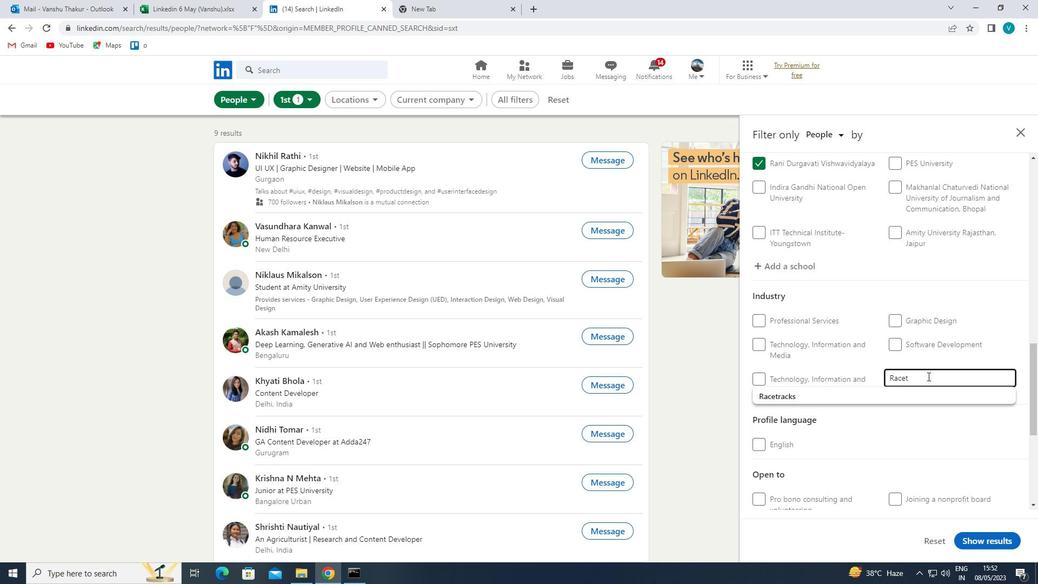 
Action: Mouse pressed left at (884, 399)
Screenshot: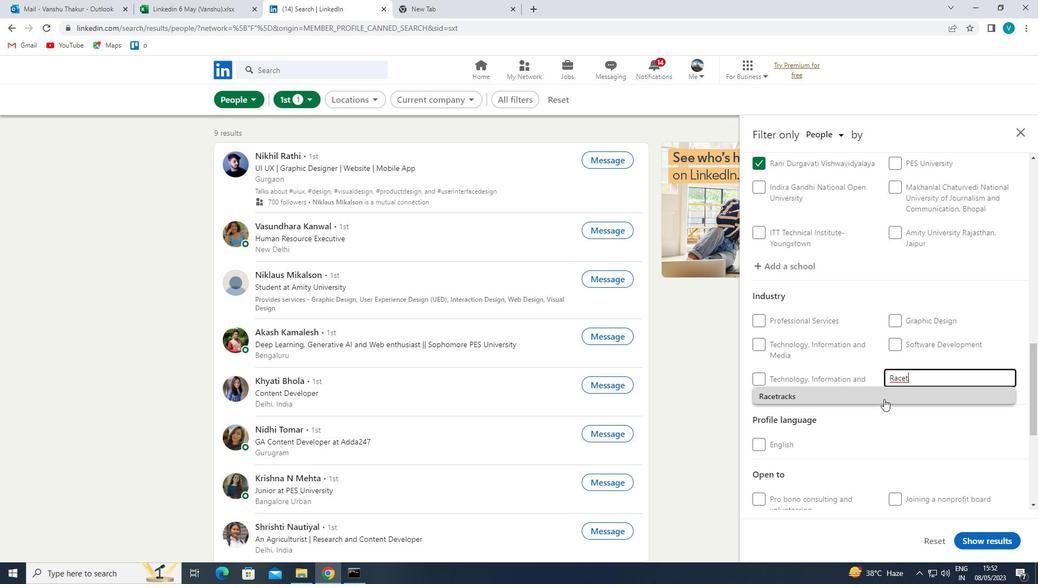 
Action: Mouse scrolled (884, 398) with delta (0, 0)
Screenshot: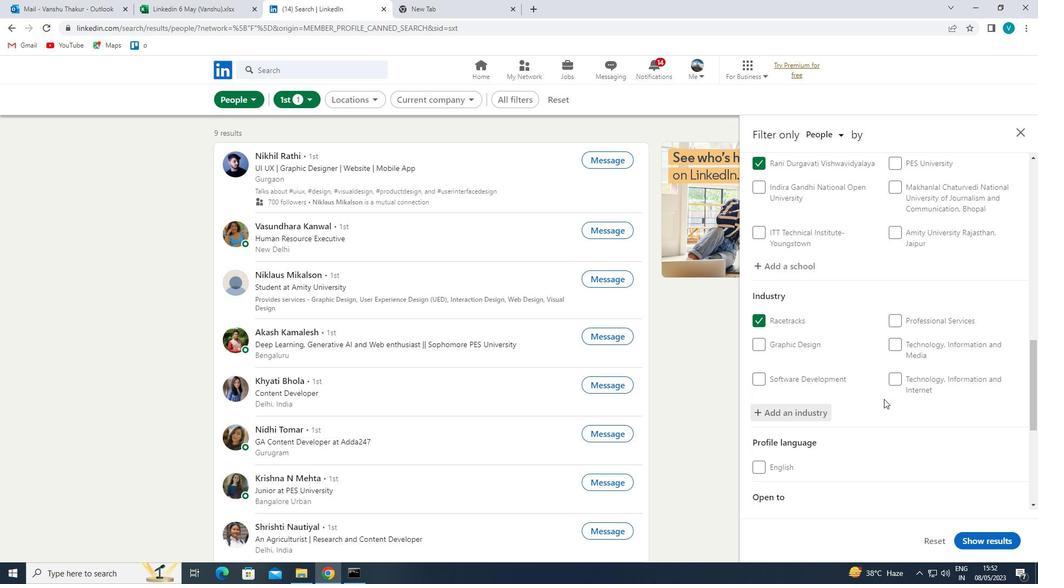 
Action: Mouse scrolled (884, 398) with delta (0, 0)
Screenshot: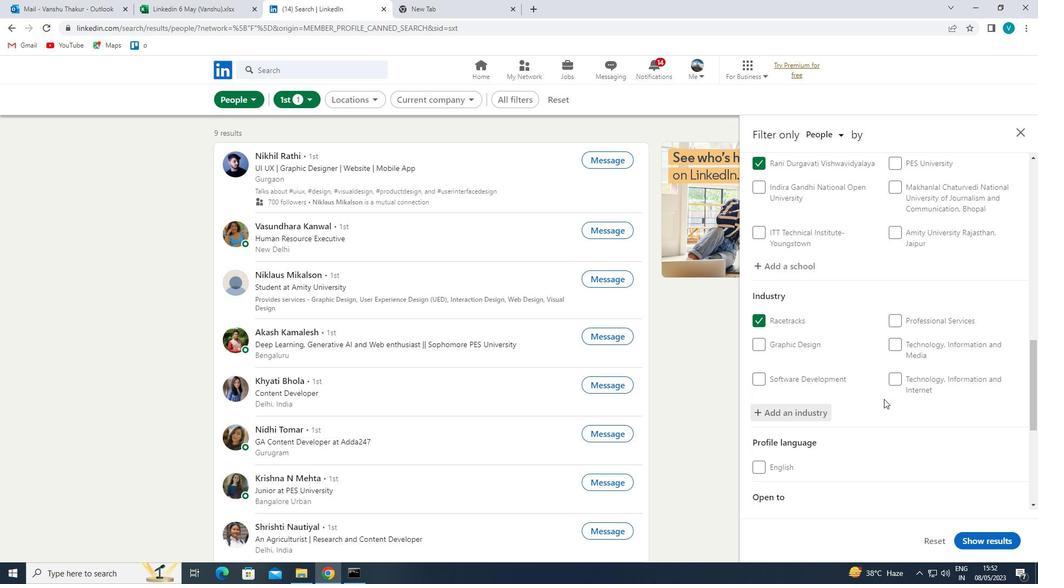 
Action: Mouse scrolled (884, 398) with delta (0, 0)
Screenshot: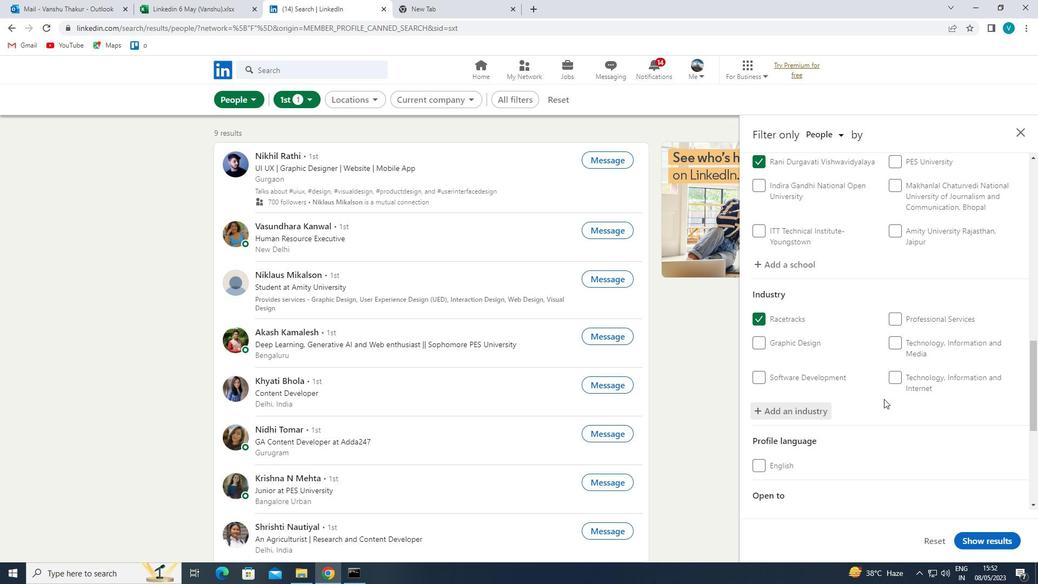 
Action: Mouse scrolled (884, 398) with delta (0, 0)
Screenshot: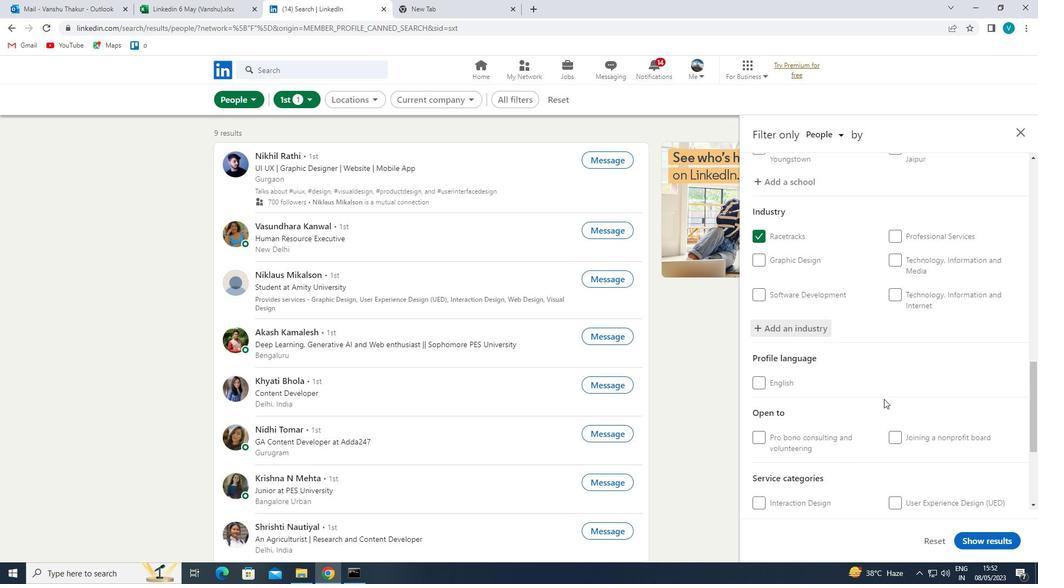 
Action: Mouse scrolled (884, 398) with delta (0, 0)
Screenshot: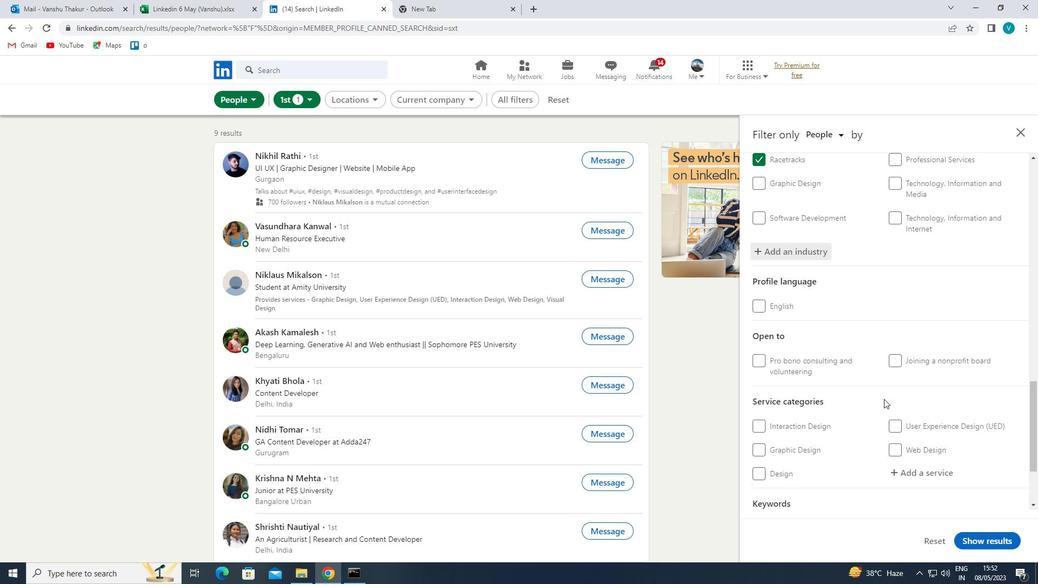 
Action: Mouse moved to (919, 365)
Screenshot: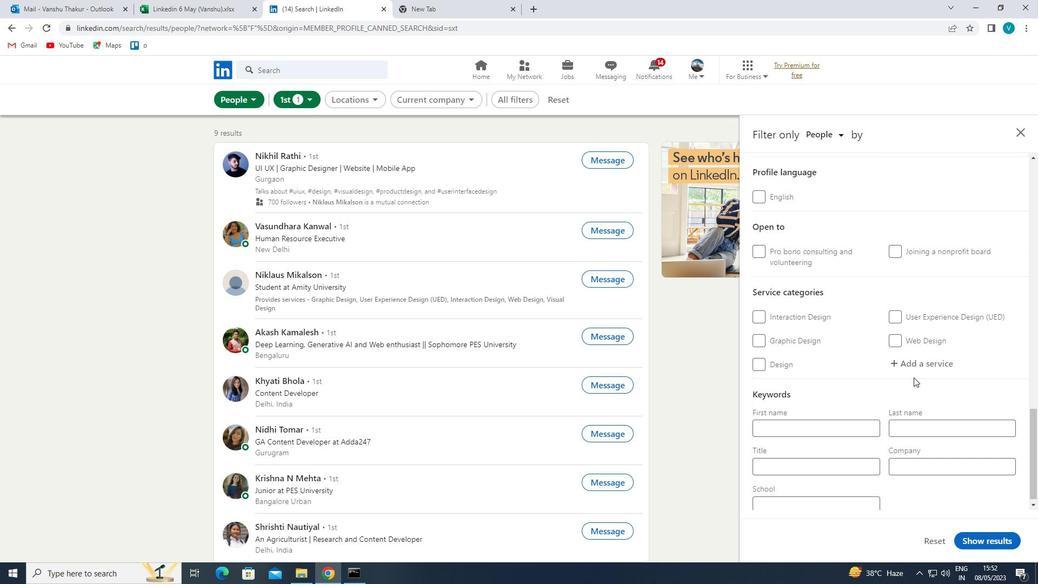 
Action: Mouse pressed left at (919, 365)
Screenshot: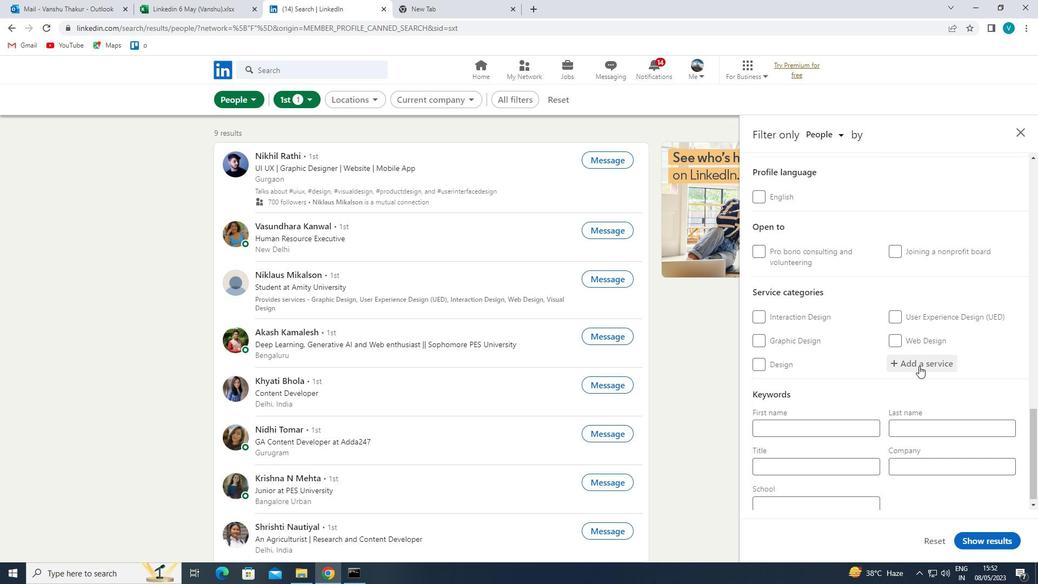 
Action: Mouse moved to (910, 367)
Screenshot: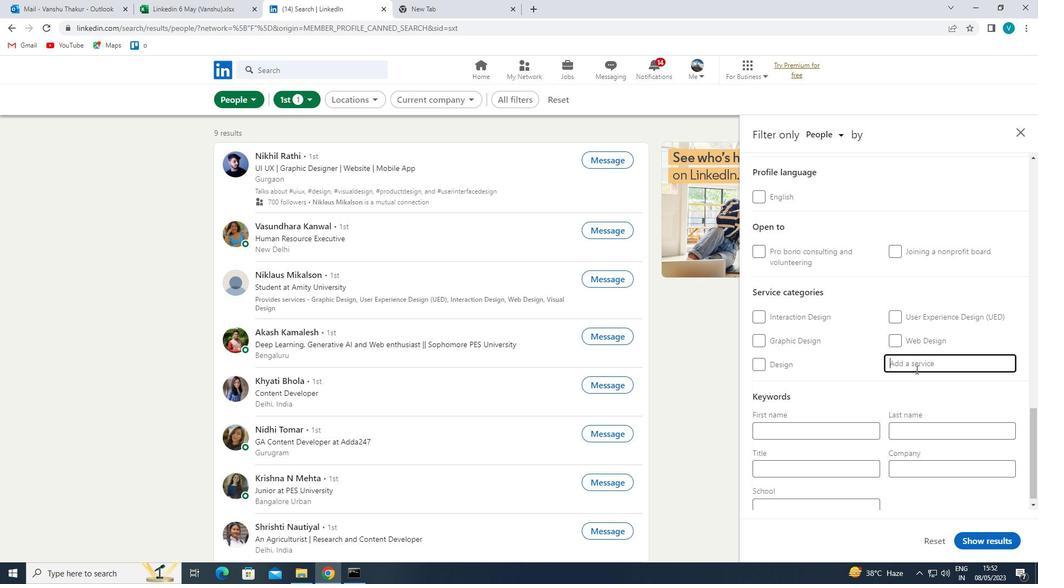 
Action: Key pressed <Key.shift><Key.shift><Key.shift>RESEARCH
Screenshot: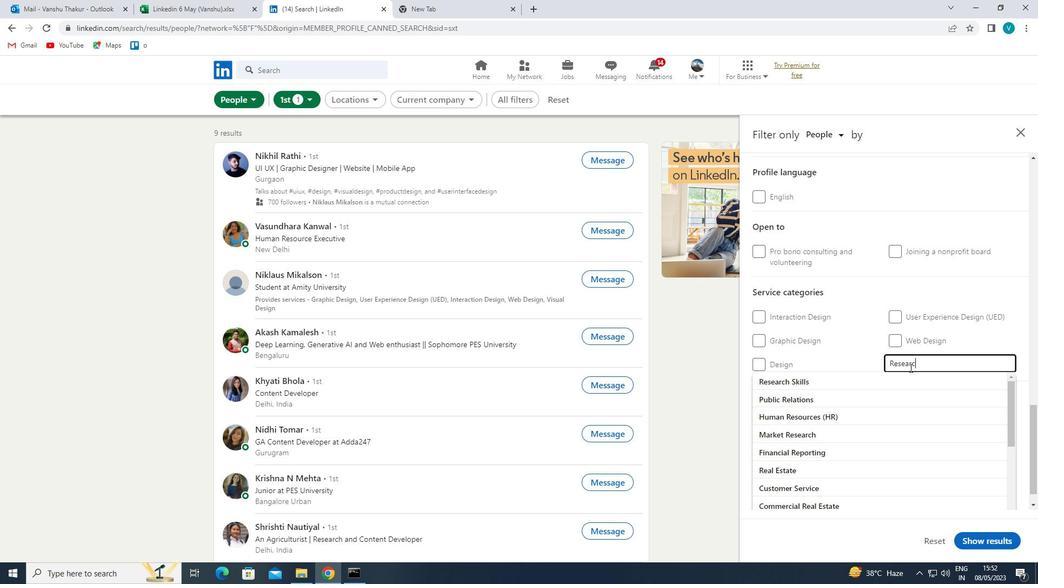 
Action: Mouse moved to (858, 374)
Screenshot: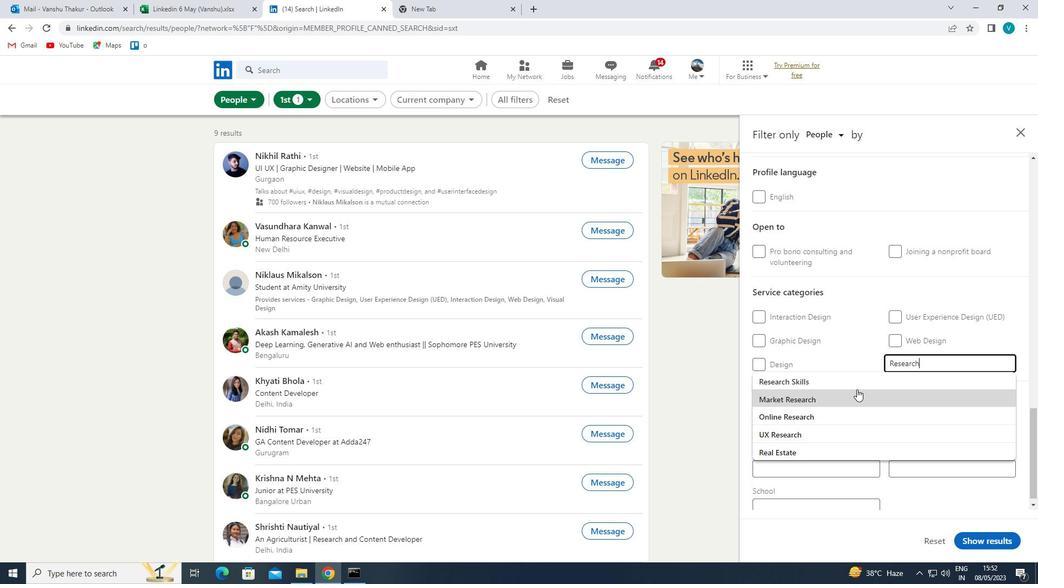 
Action: Mouse pressed left at (858, 374)
Screenshot: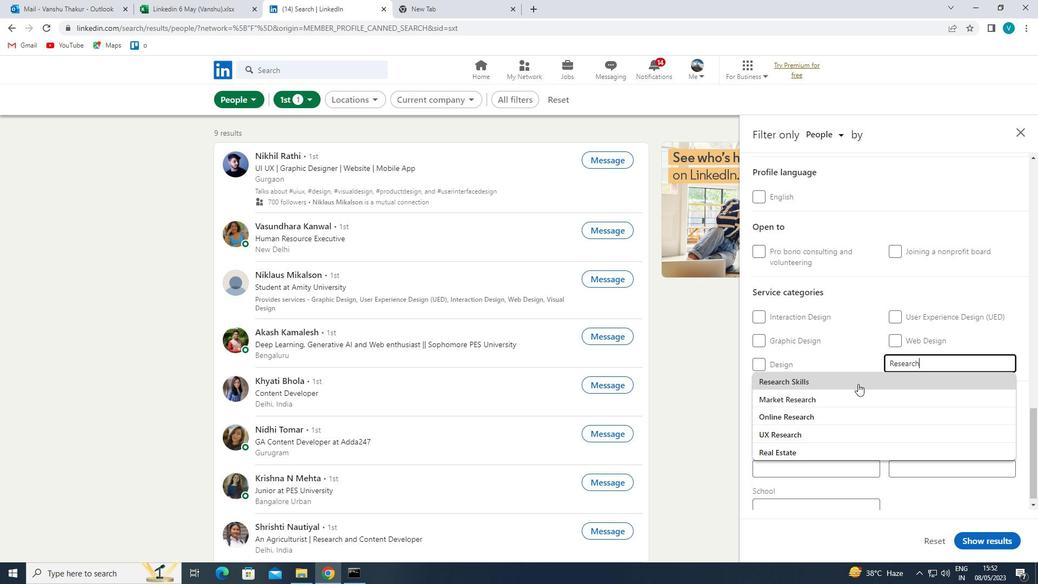 
Action: Mouse moved to (853, 375)
Screenshot: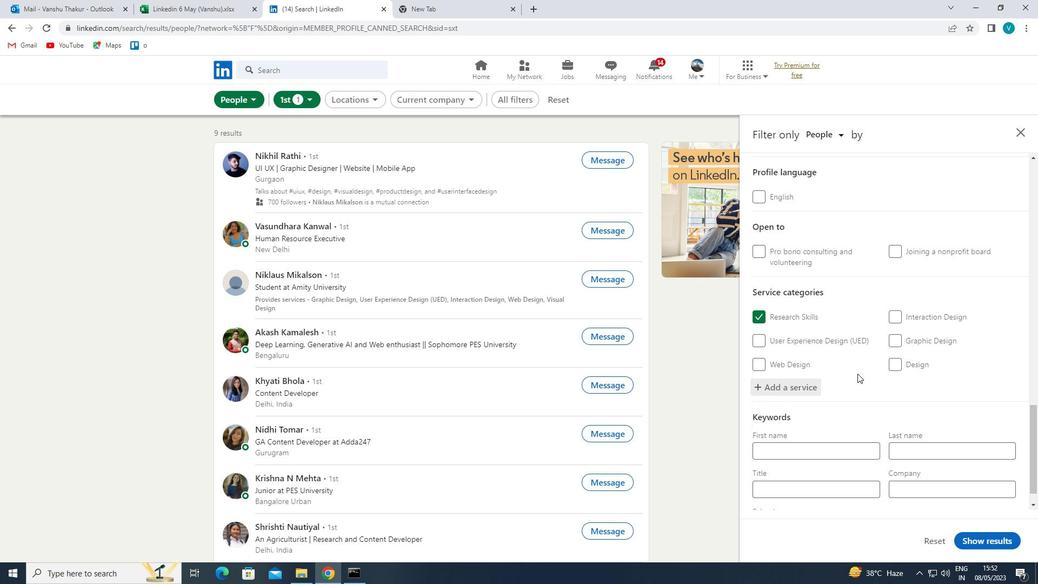 
Action: Mouse scrolled (853, 375) with delta (0, 0)
Screenshot: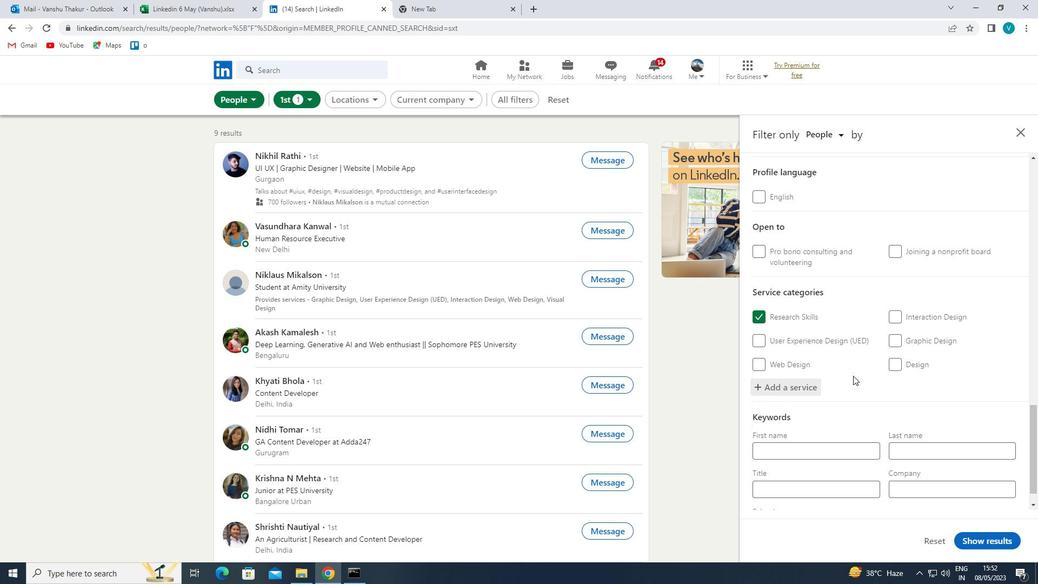 
Action: Mouse scrolled (853, 375) with delta (0, 0)
Screenshot: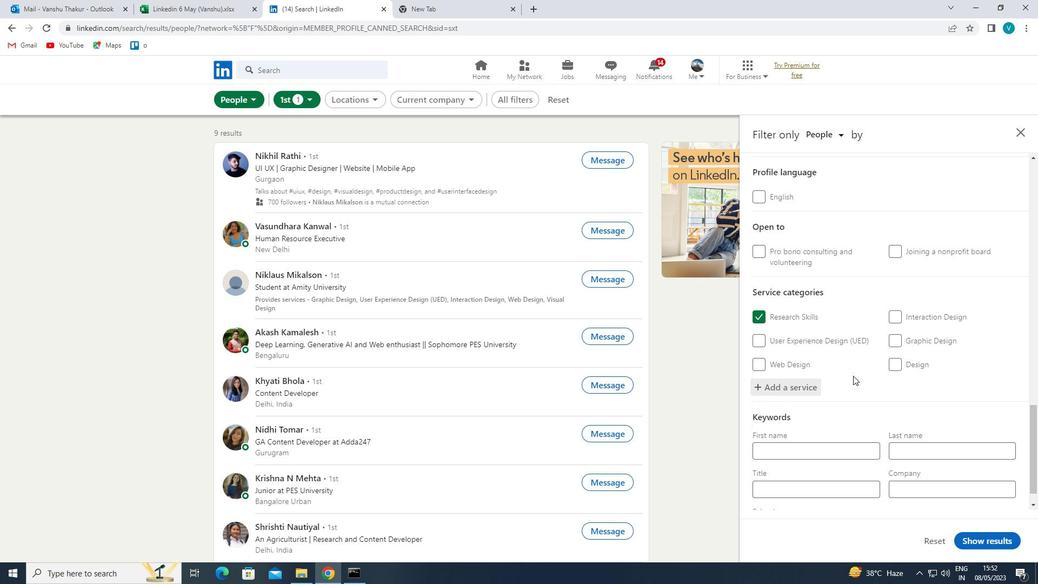 
Action: Mouse scrolled (853, 375) with delta (0, 0)
Screenshot: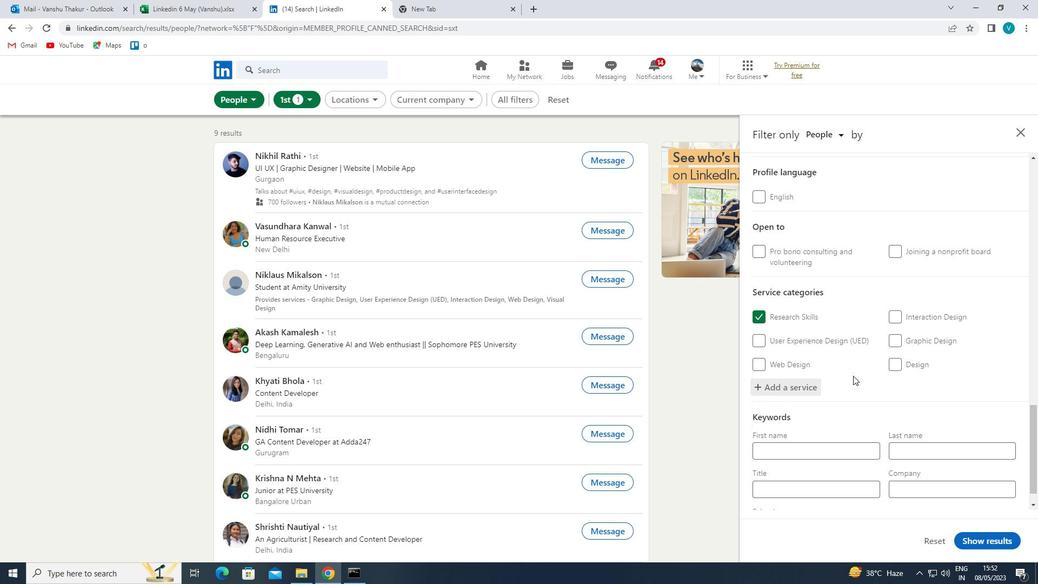 
Action: Mouse moved to (833, 454)
Screenshot: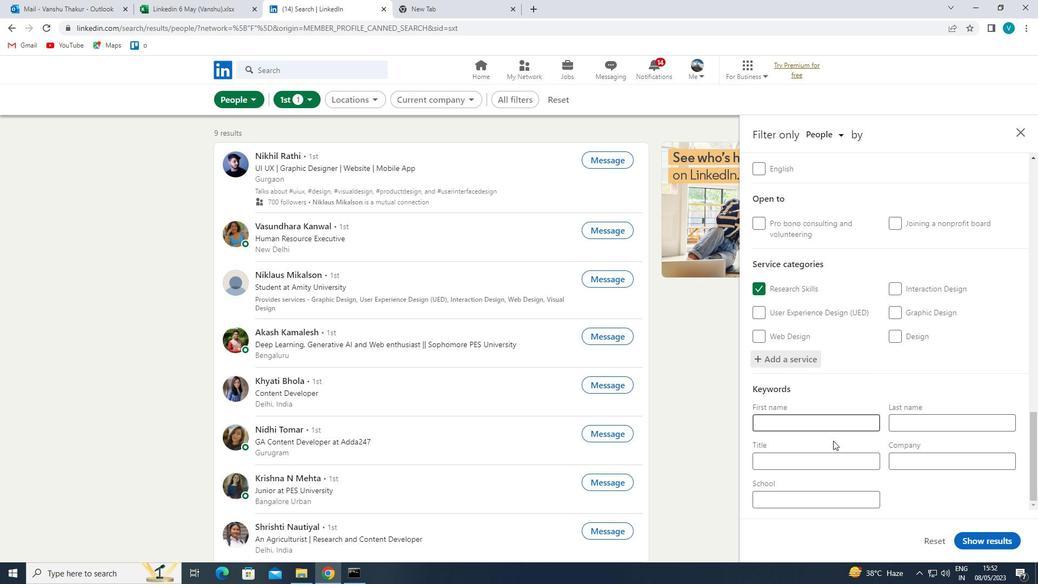 
Action: Mouse pressed left at (833, 454)
Screenshot: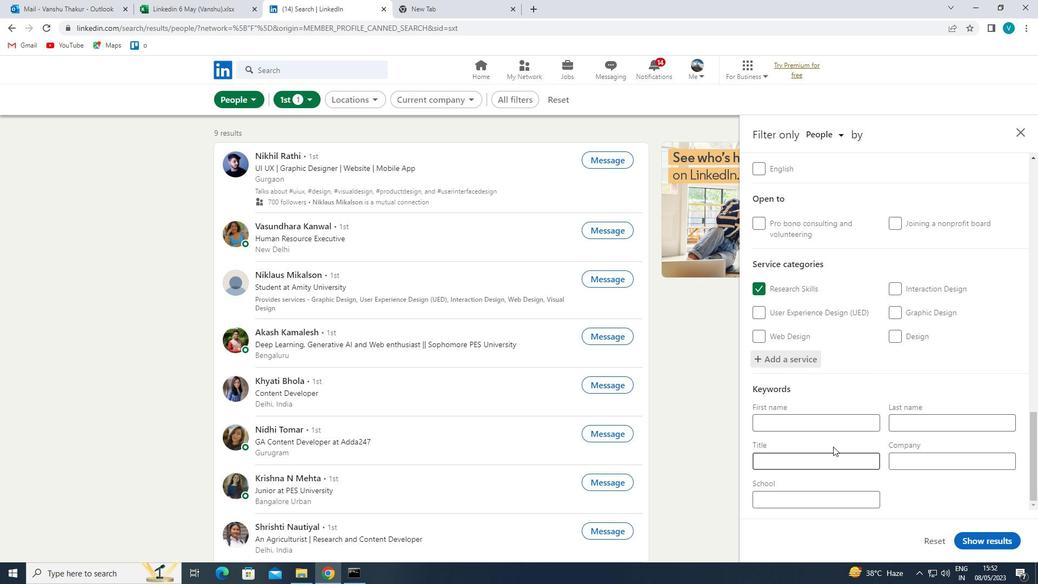 
Action: Mouse moved to (843, 451)
Screenshot: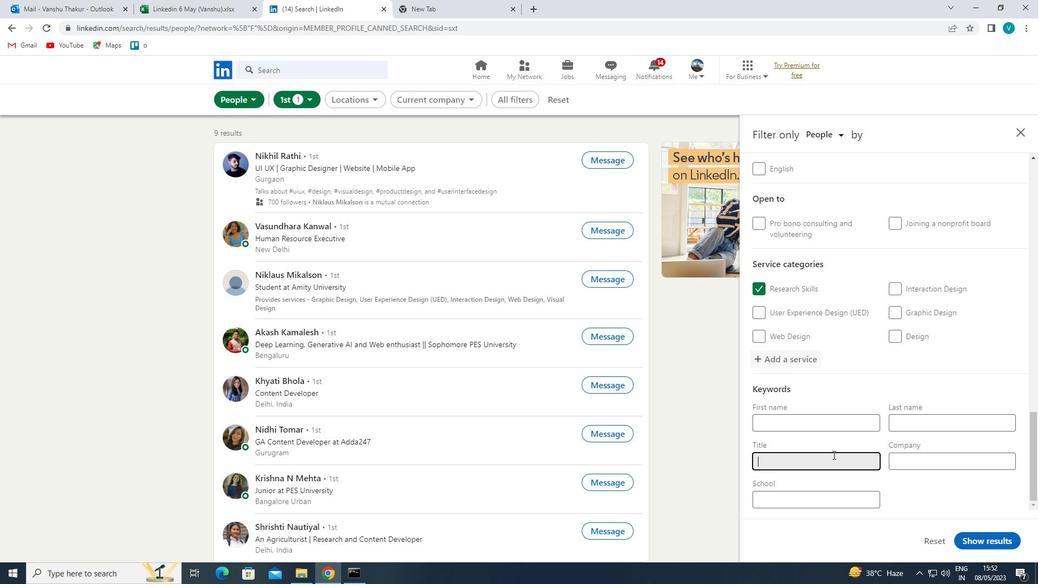 
Action: Key pressed <Key.shift>HE;P<Key.backspace><Key.backspace>LP<Key.space><Key.shift>WORKER/<Key.shift>DESKTOP<Key.space><Key.shift>SUPPORT<Key.space>
Screenshot: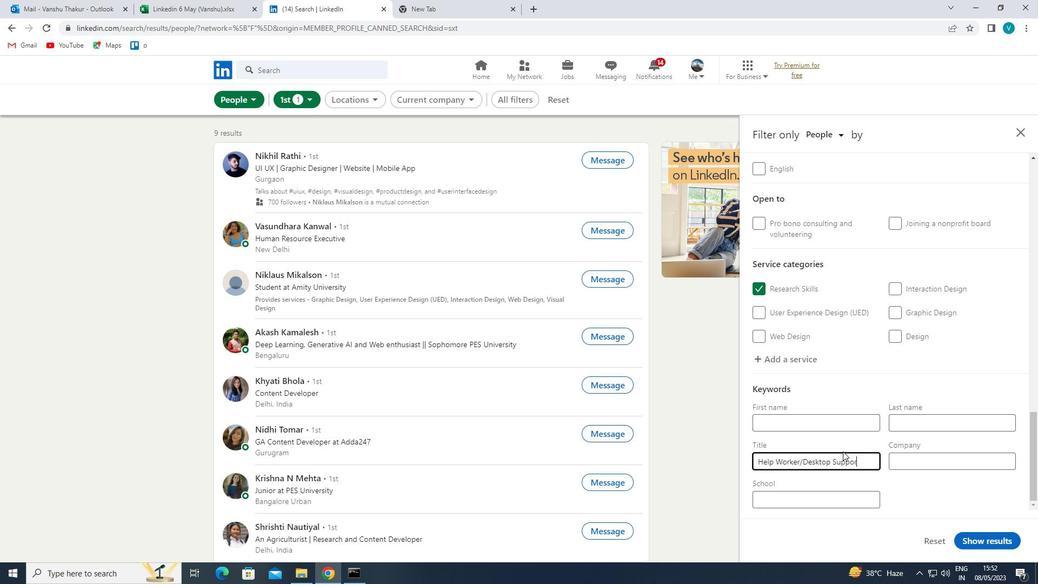 
Action: Mouse moved to (992, 543)
Screenshot: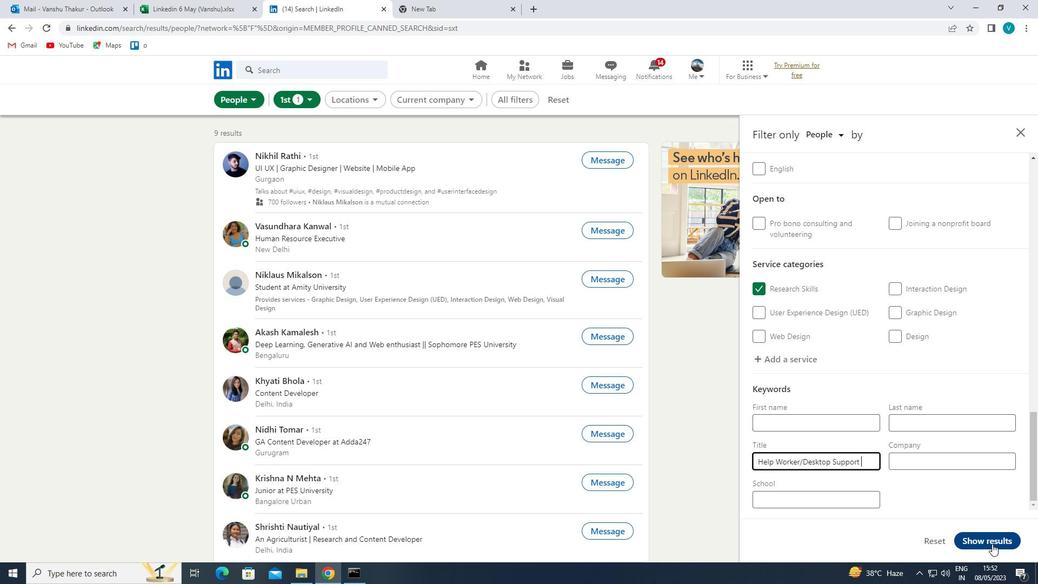 
Action: Mouse pressed left at (992, 543)
Screenshot: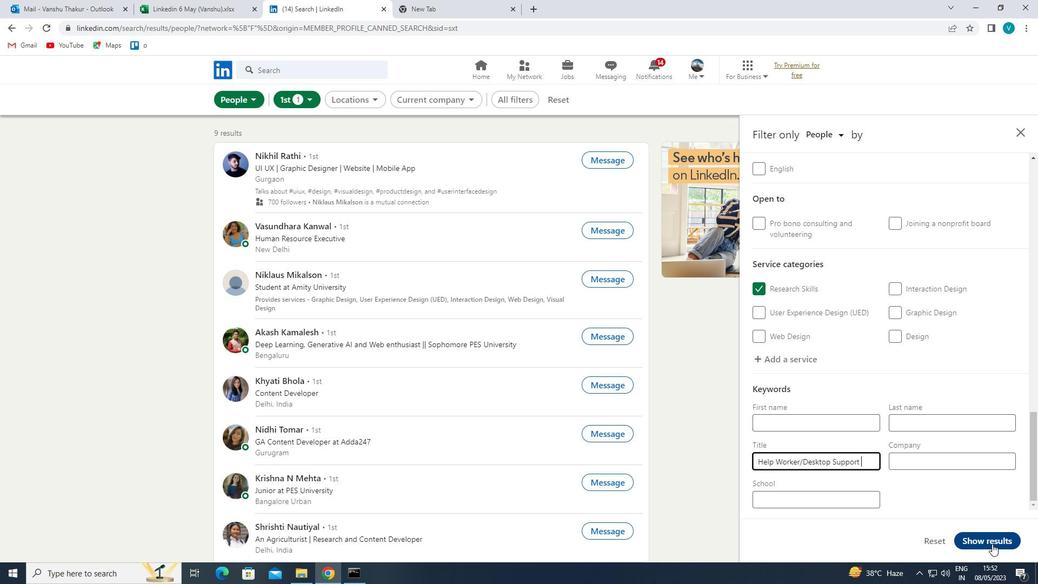 
